 Task: Check the sale-to-list ratio of office in the last 1 year.
Action: Mouse moved to (994, 233)
Screenshot: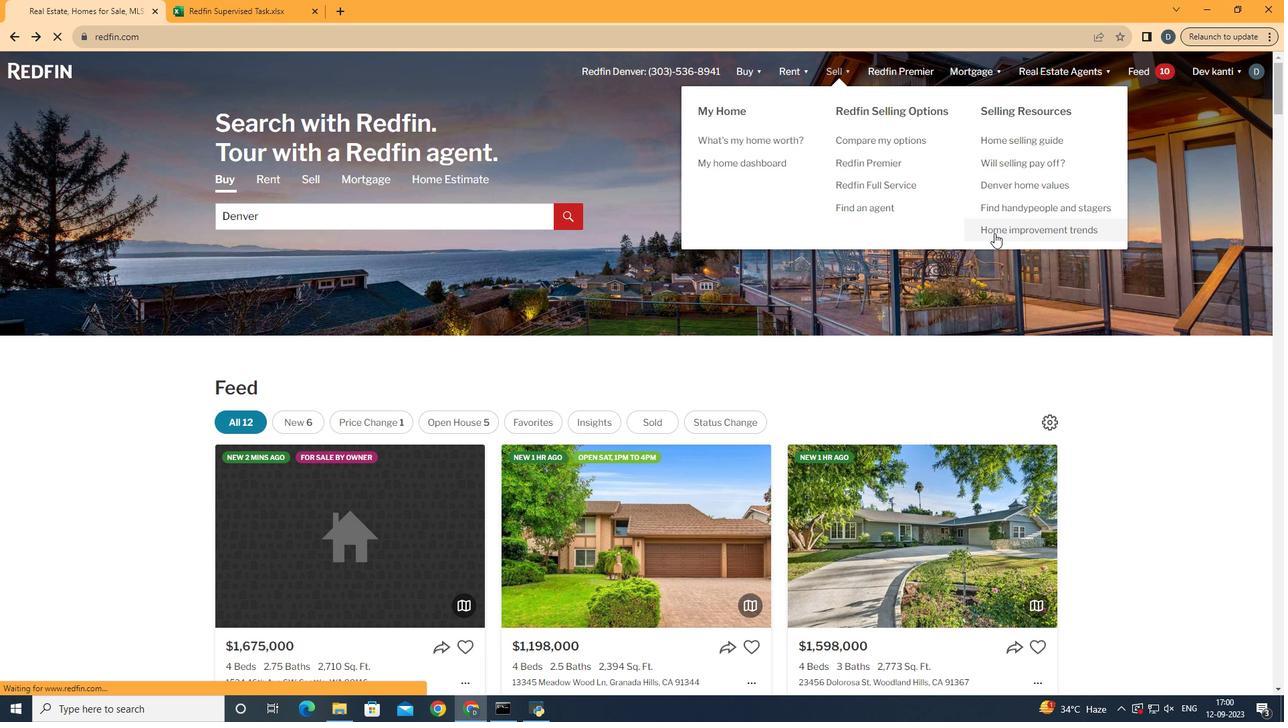
Action: Mouse pressed left at (994, 233)
Screenshot: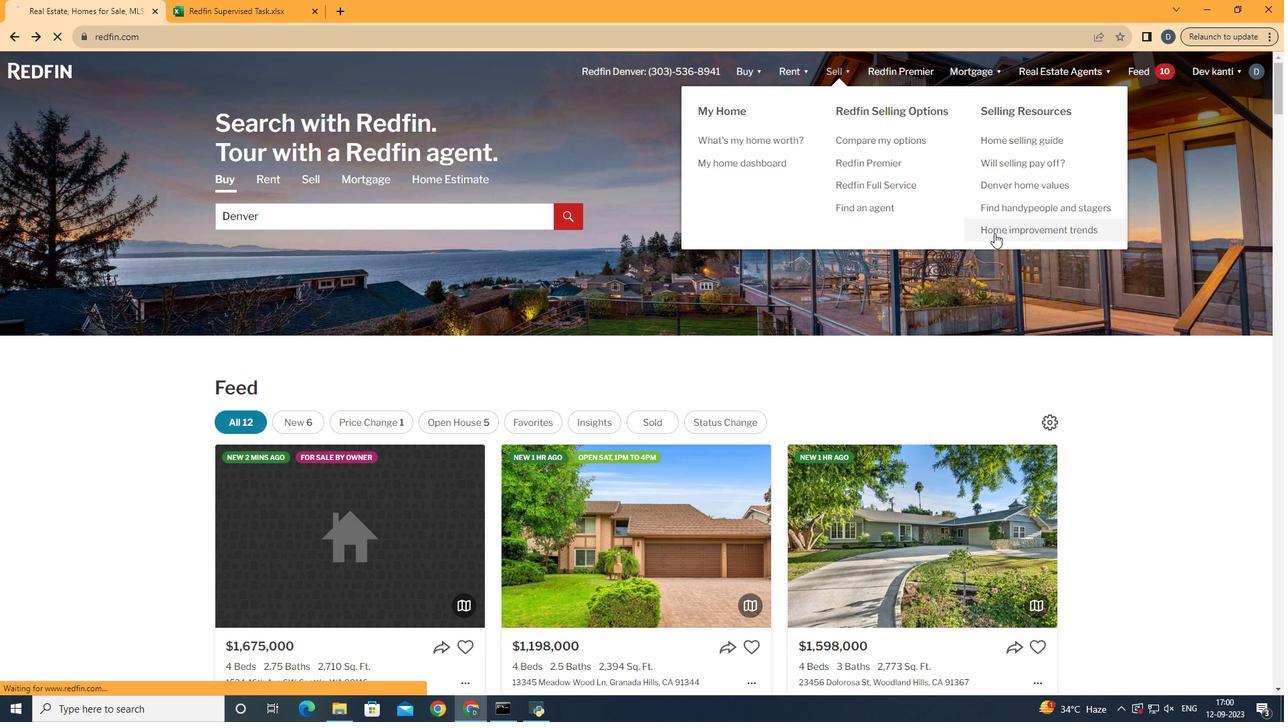 
Action: Mouse moved to (317, 258)
Screenshot: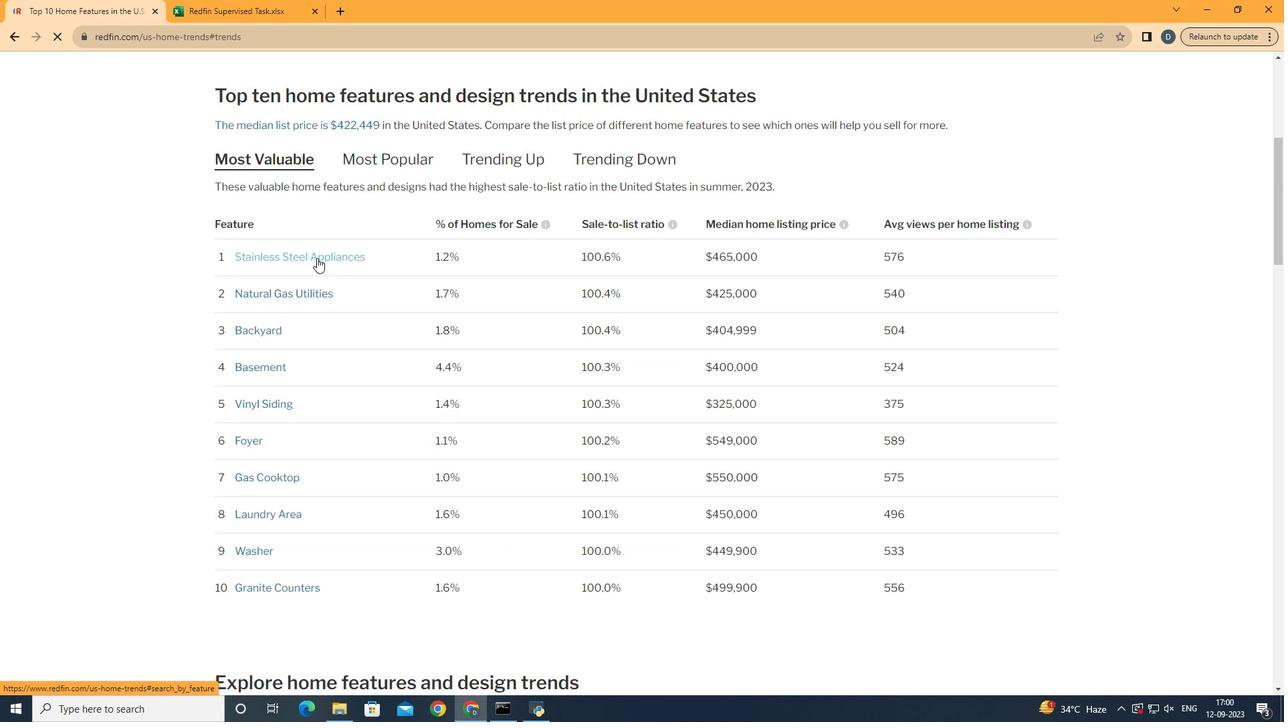 
Action: Mouse pressed left at (317, 258)
Screenshot: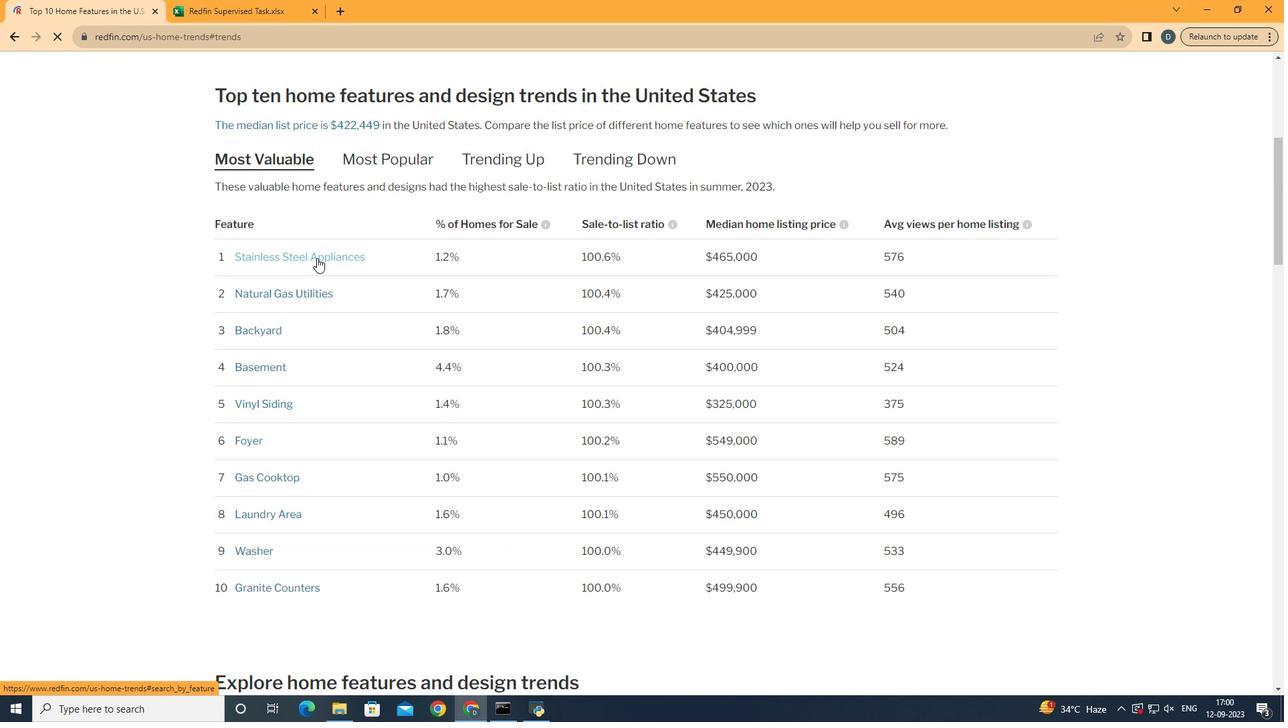 
Action: Mouse moved to (366, 315)
Screenshot: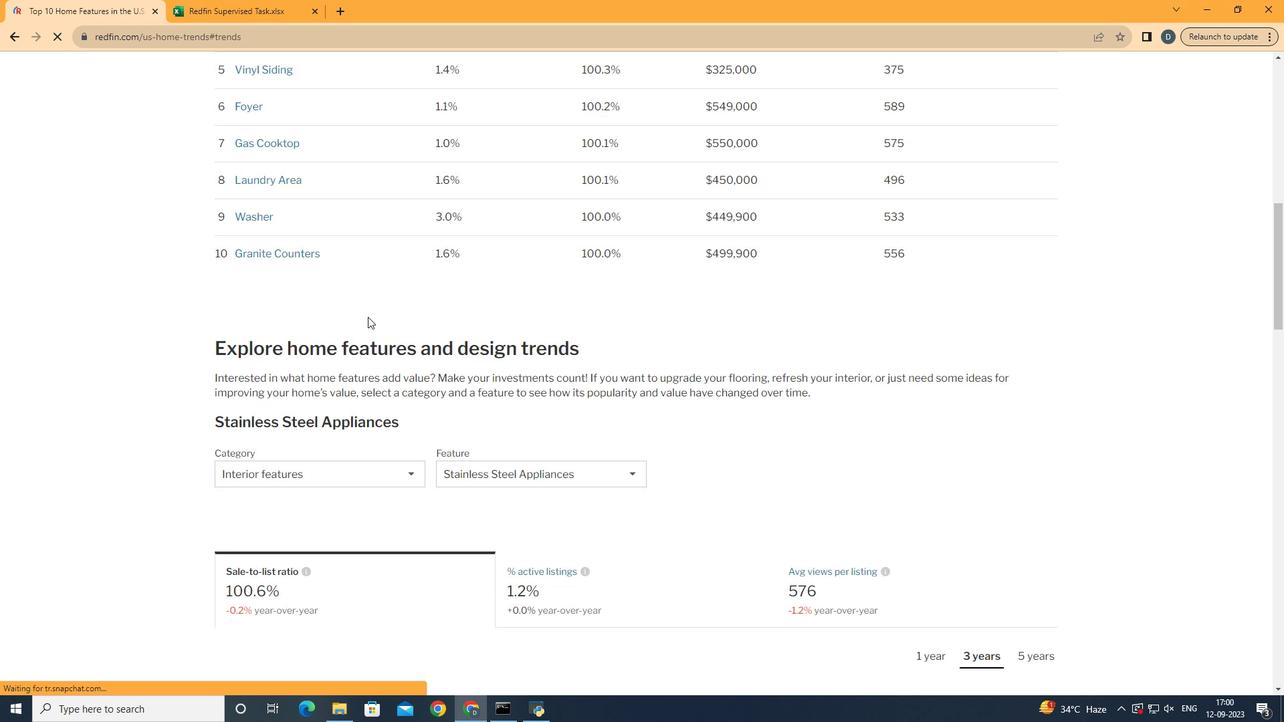 
Action: Mouse scrolled (366, 314) with delta (0, 0)
Screenshot: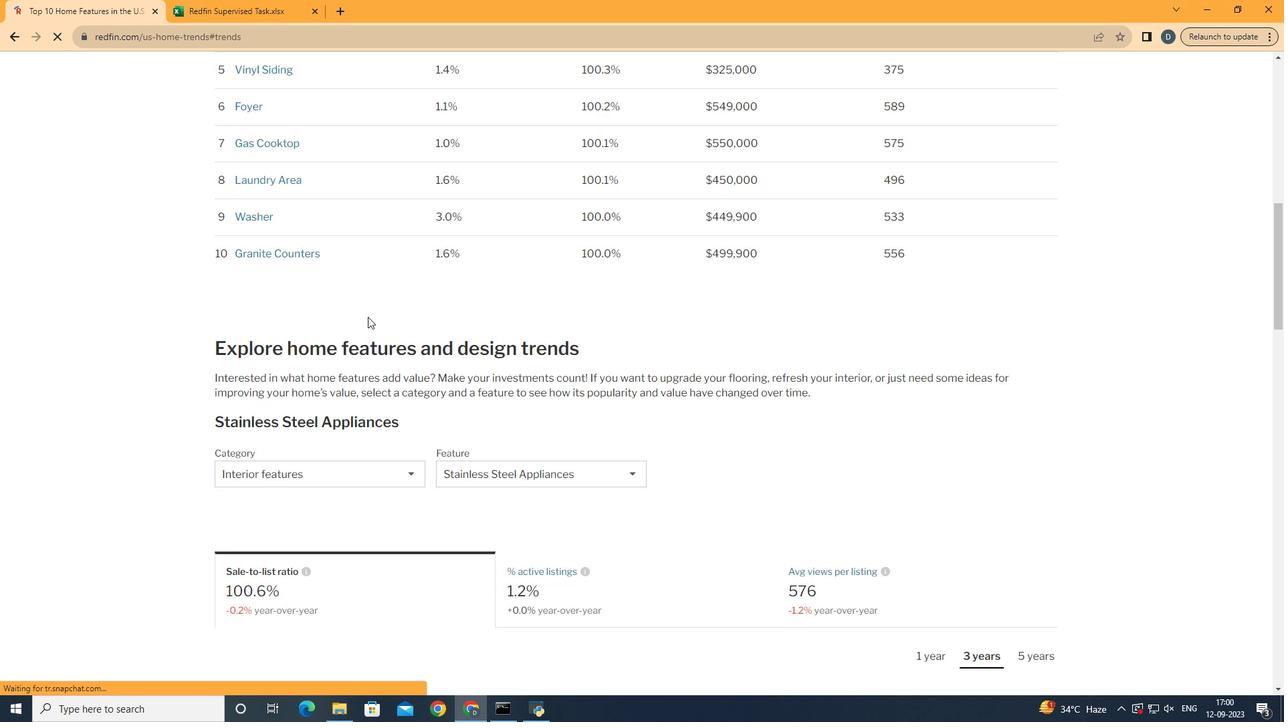
Action: Mouse scrolled (366, 314) with delta (0, 0)
Screenshot: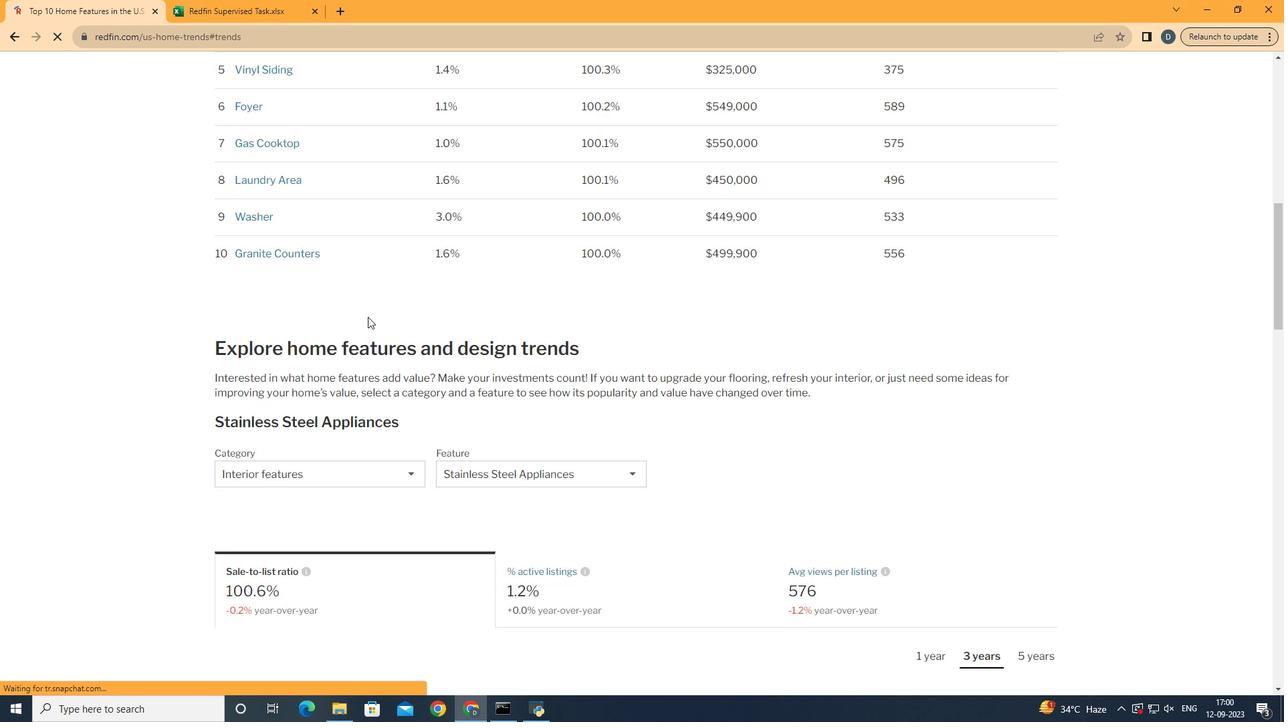 
Action: Mouse moved to (367, 315)
Screenshot: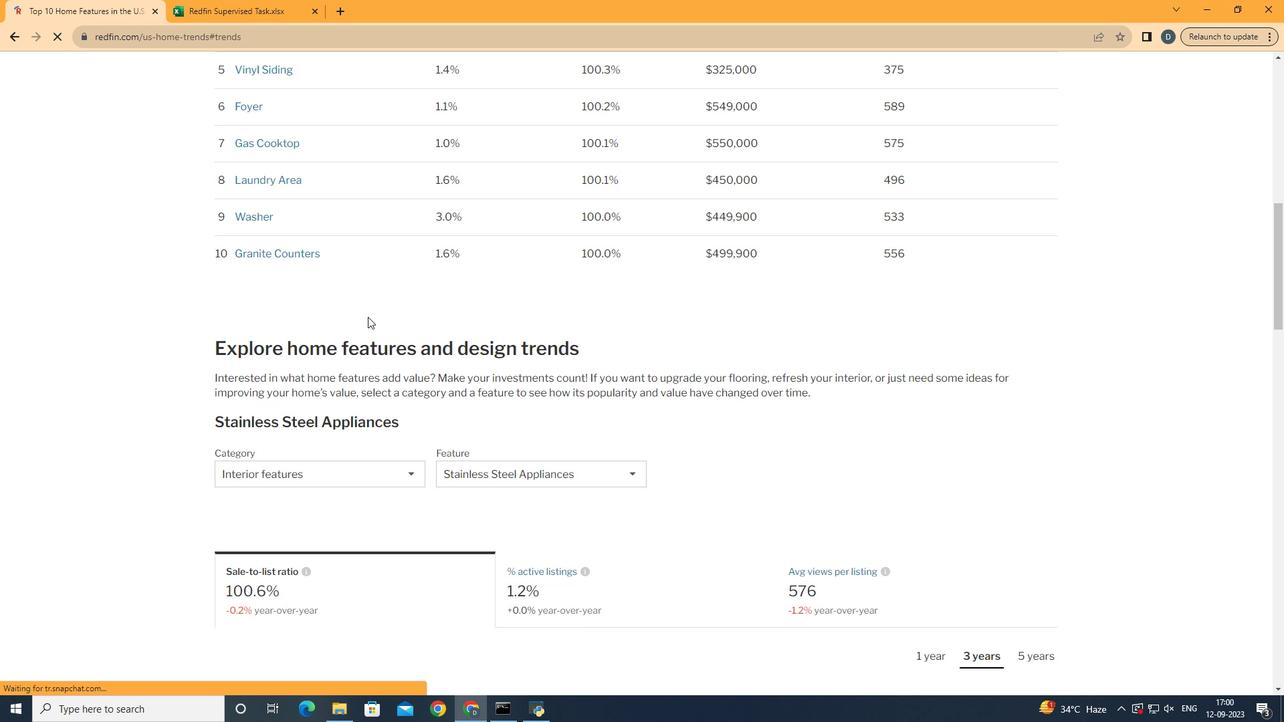 
Action: Mouse scrolled (367, 315) with delta (0, 0)
Screenshot: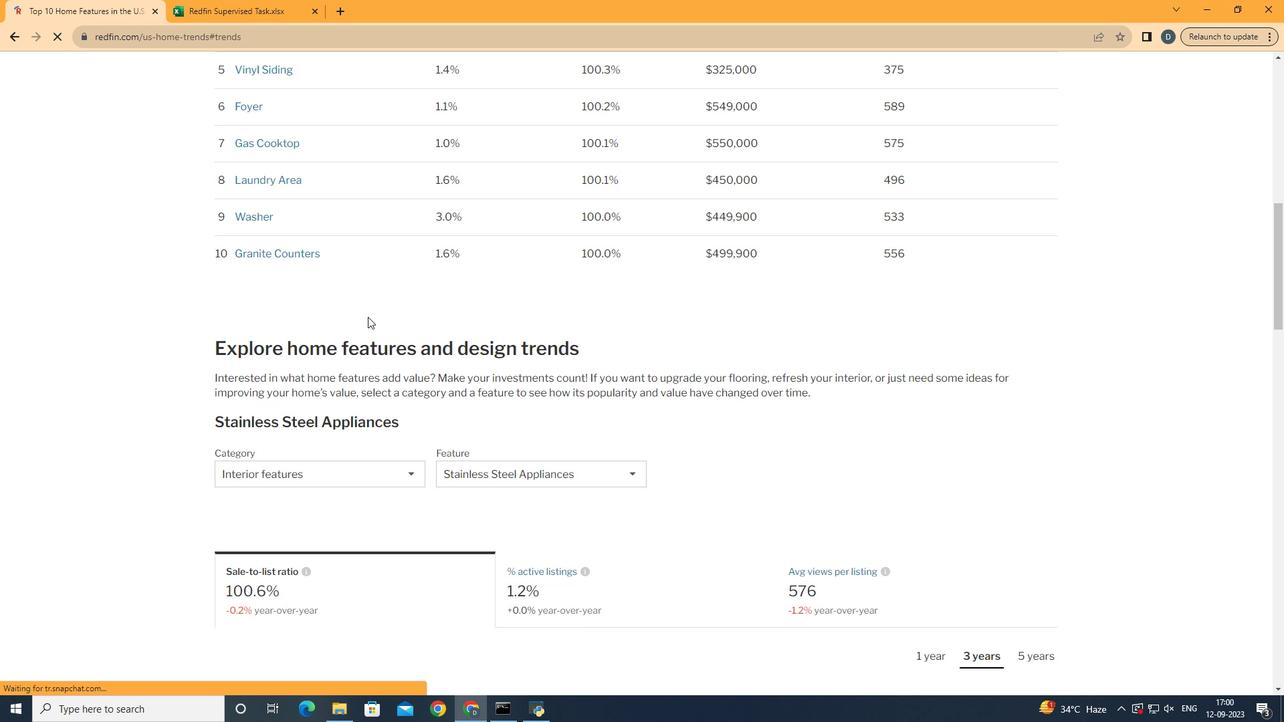 
Action: Mouse scrolled (367, 315) with delta (0, 0)
Screenshot: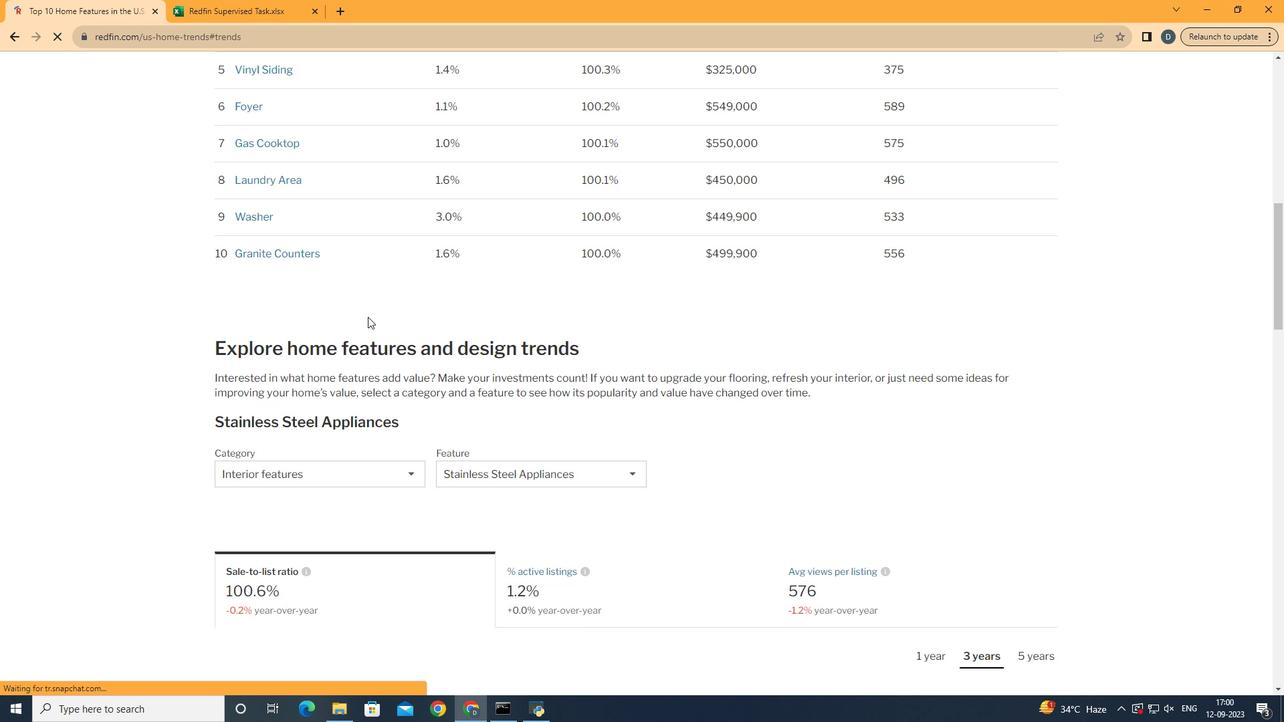 
Action: Mouse moved to (367, 317)
Screenshot: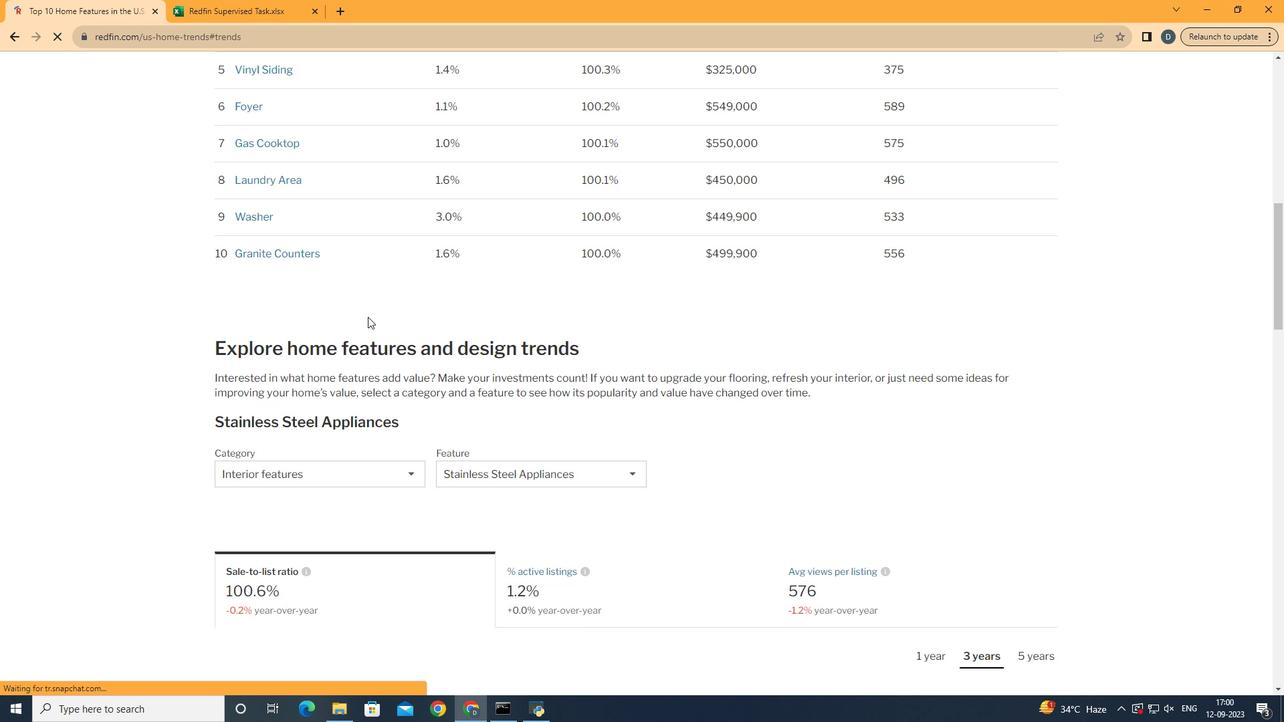 
Action: Mouse scrolled (367, 316) with delta (0, 0)
Screenshot: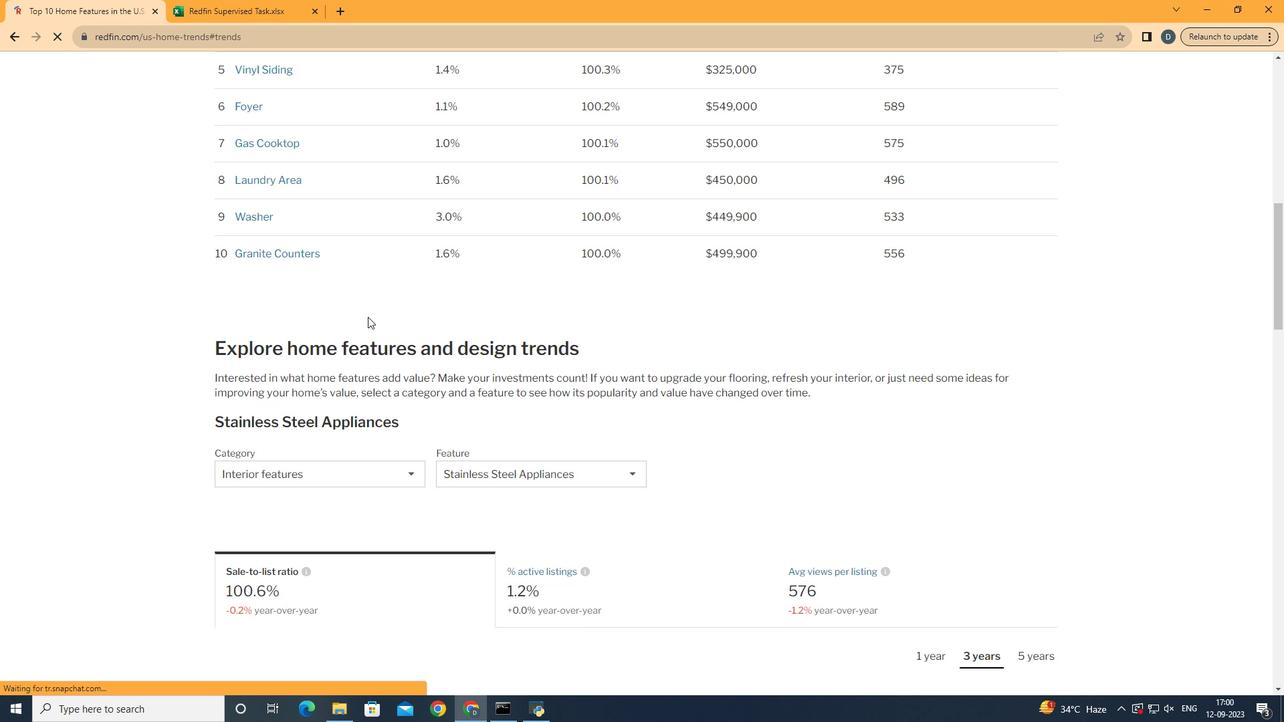 
Action: Mouse scrolled (367, 316) with delta (0, 0)
Screenshot: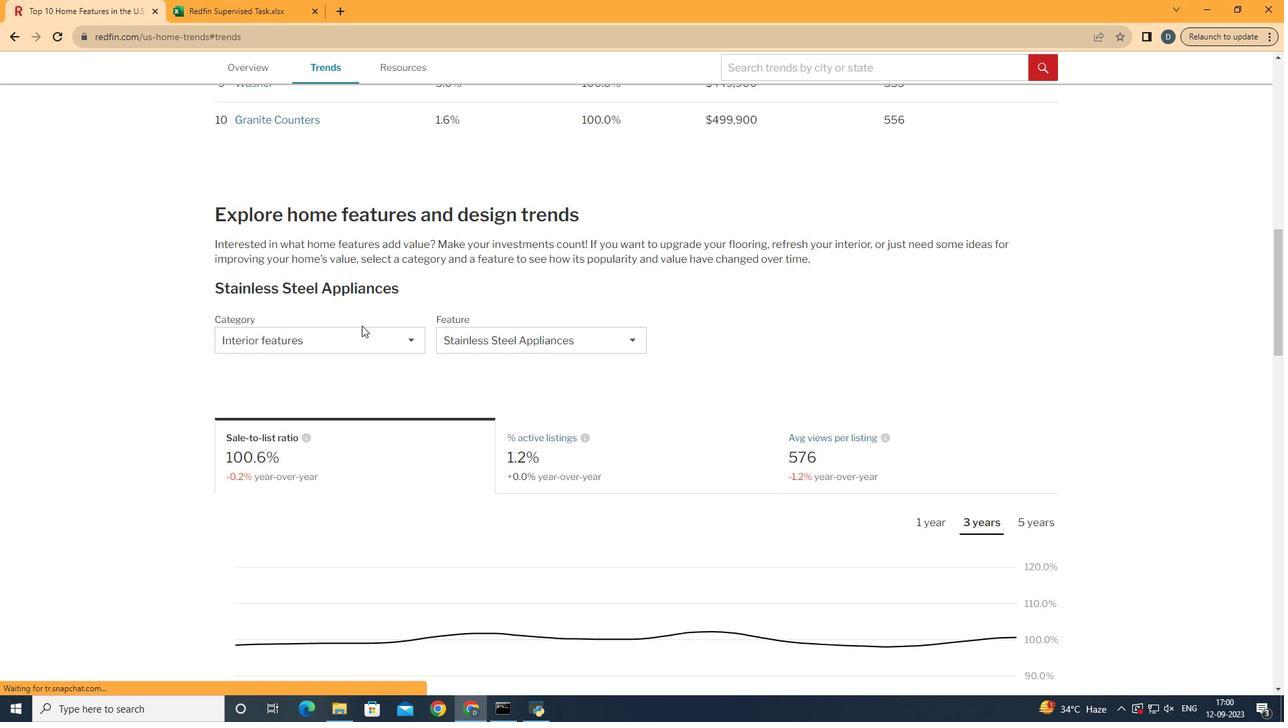 
Action: Mouse scrolled (367, 316) with delta (0, 0)
Screenshot: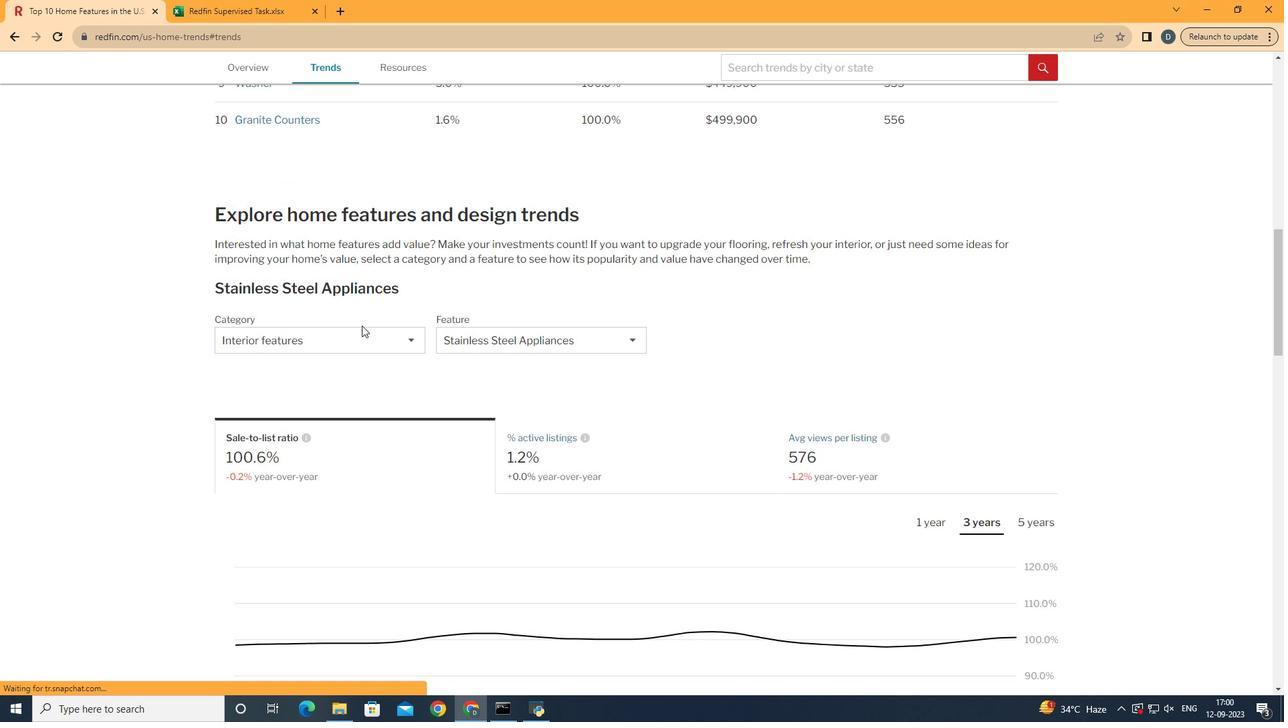 
Action: Mouse moved to (357, 339)
Screenshot: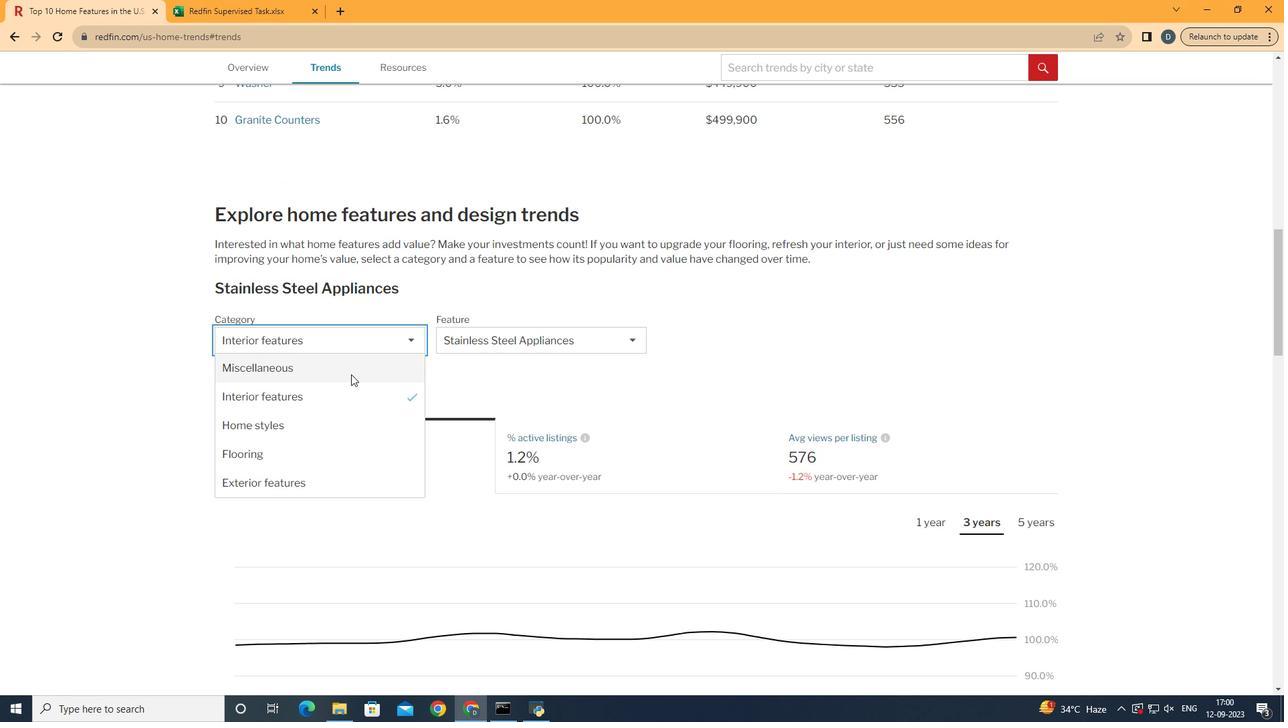 
Action: Mouse pressed left at (357, 339)
Screenshot: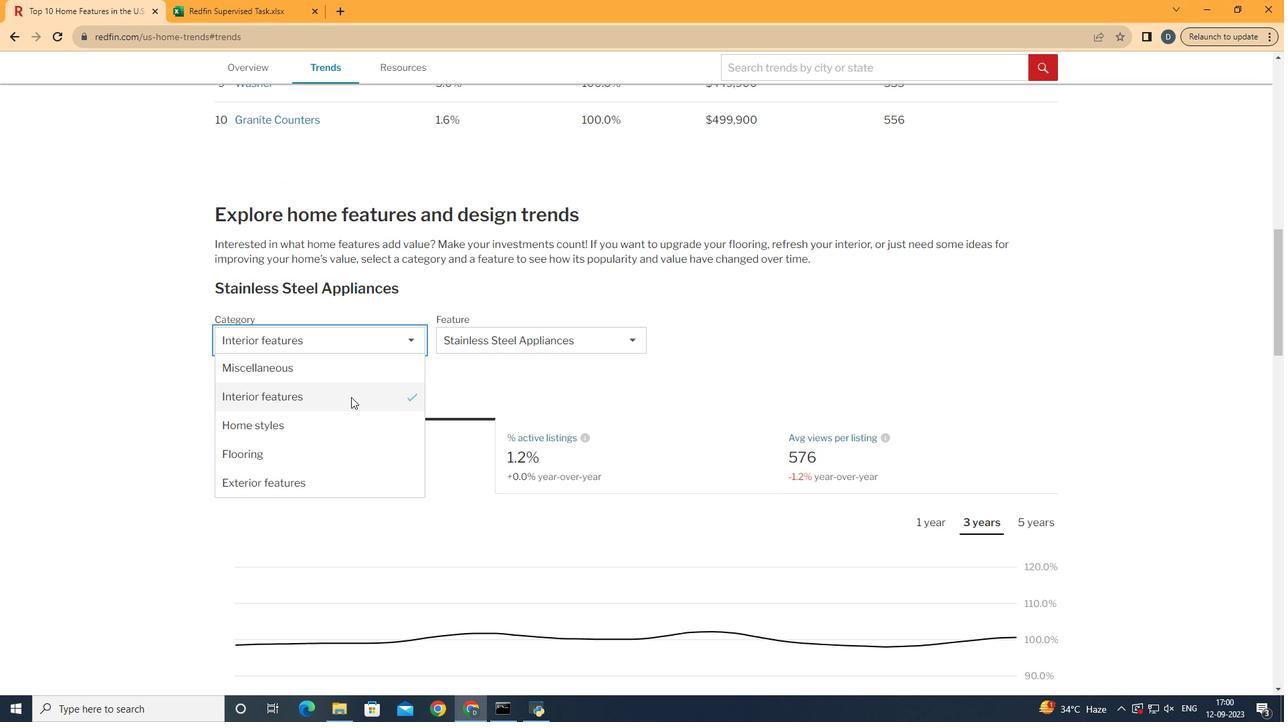 
Action: Mouse moved to (352, 408)
Screenshot: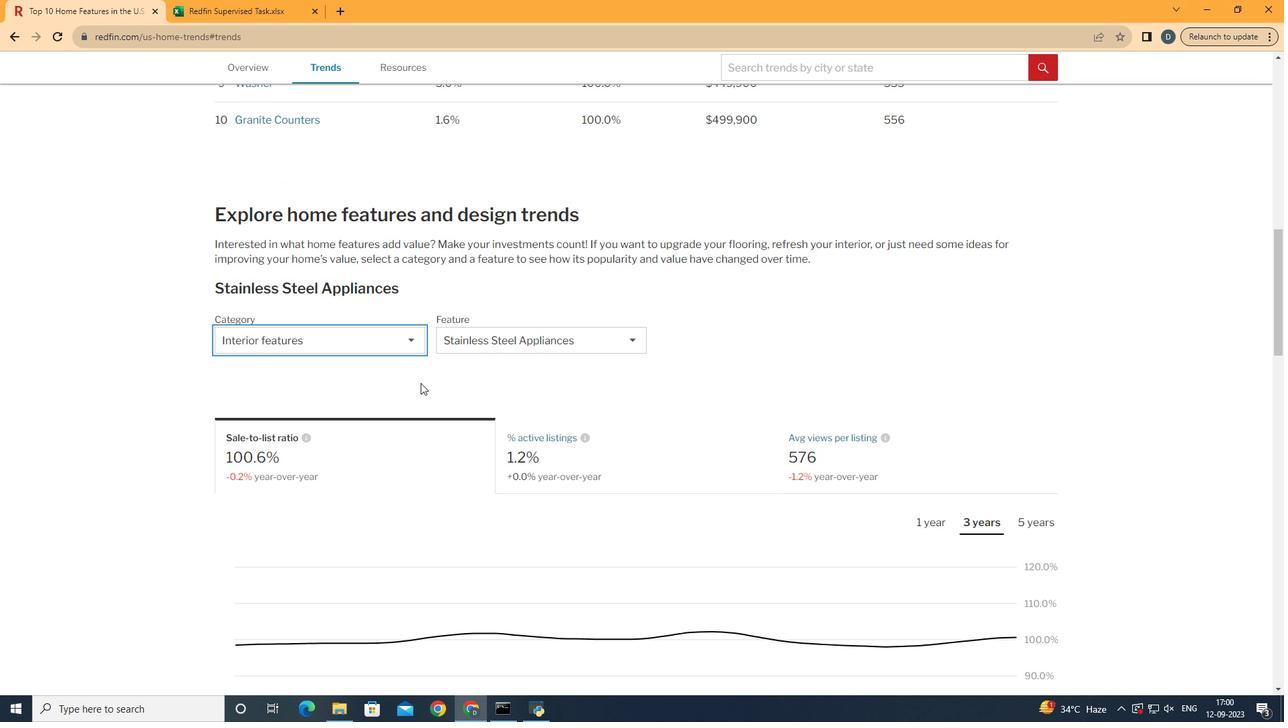 
Action: Mouse pressed left at (352, 408)
Screenshot: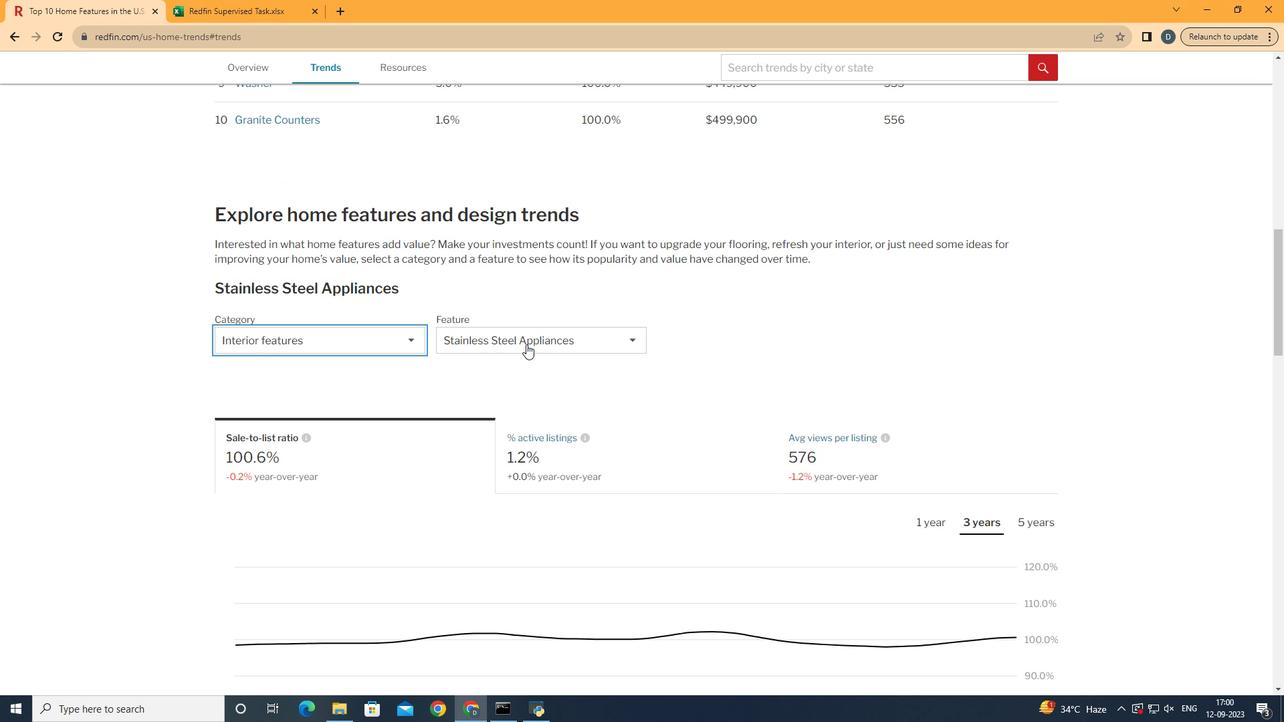 
Action: Mouse moved to (543, 339)
Screenshot: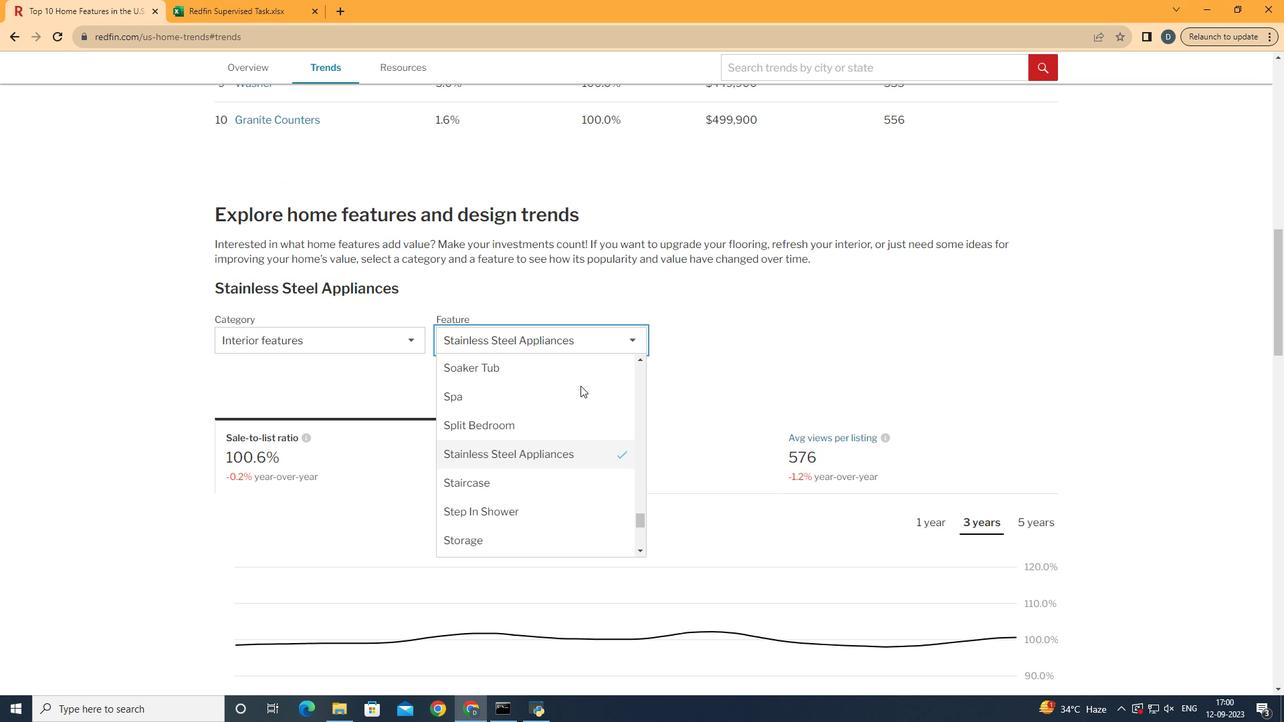 
Action: Mouse pressed left at (543, 339)
Screenshot: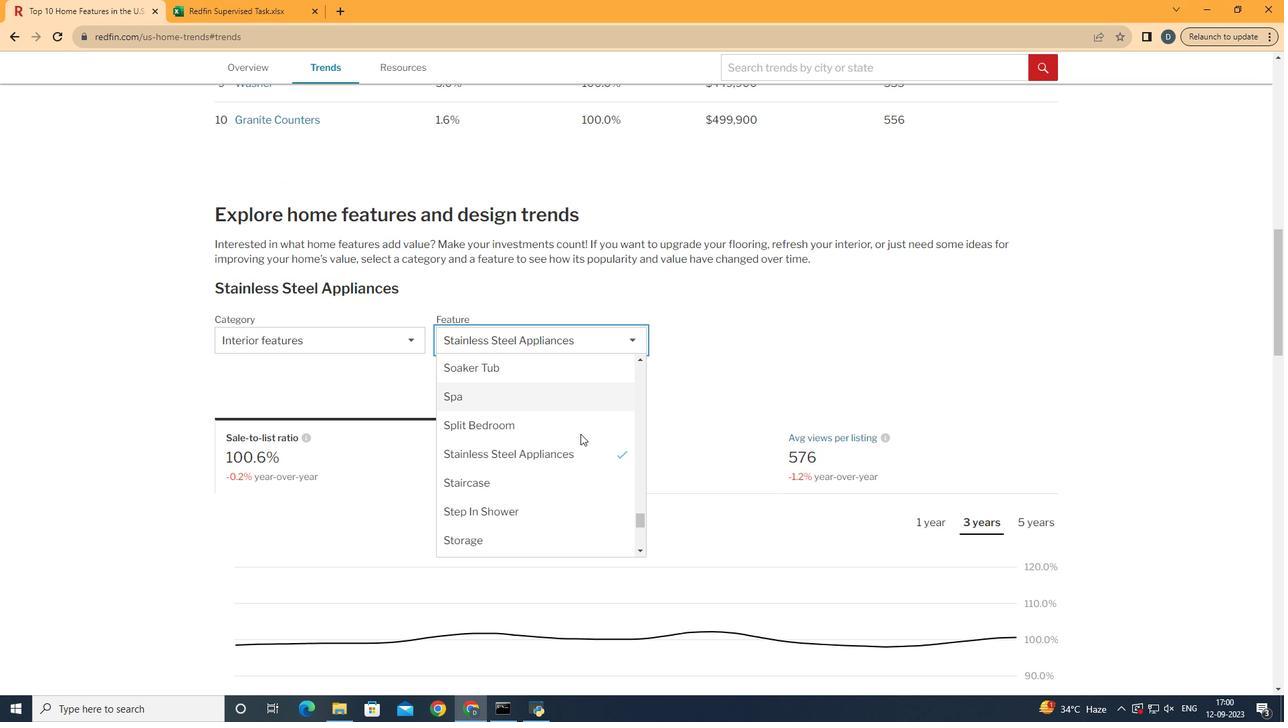 
Action: Mouse moved to (597, 466)
Screenshot: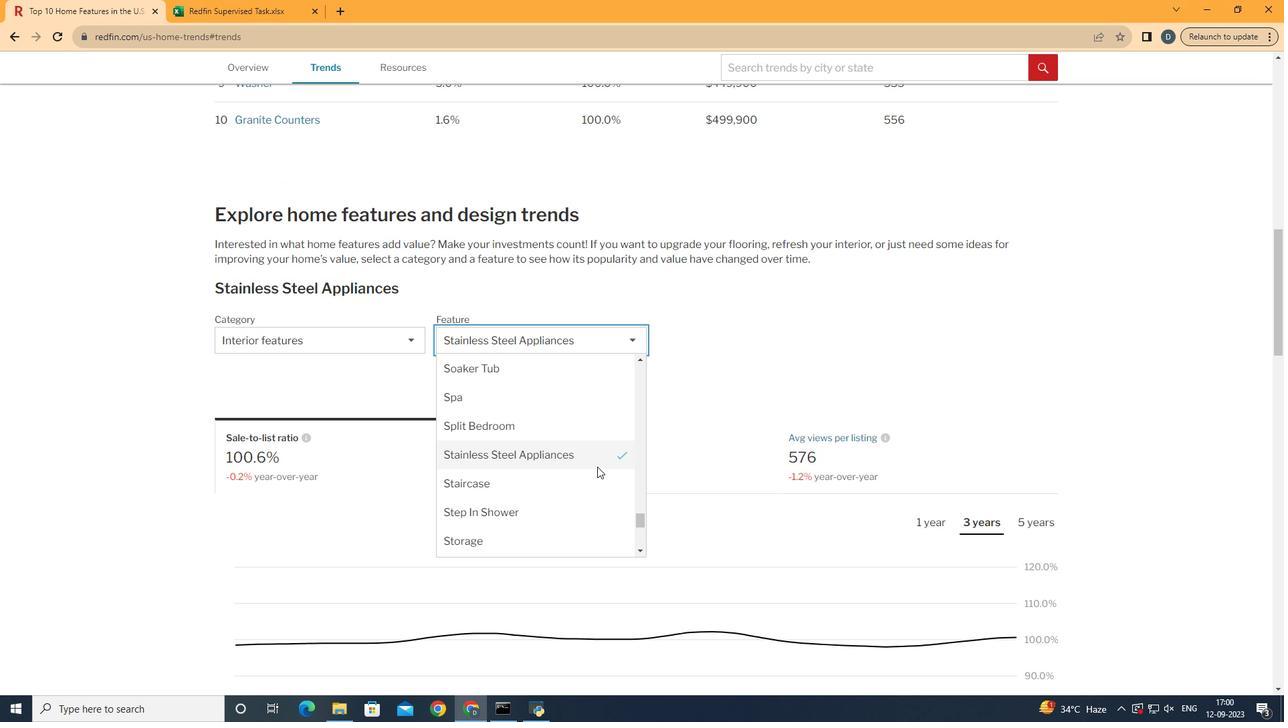 
Action: Mouse scrolled (597, 467) with delta (0, 0)
Screenshot: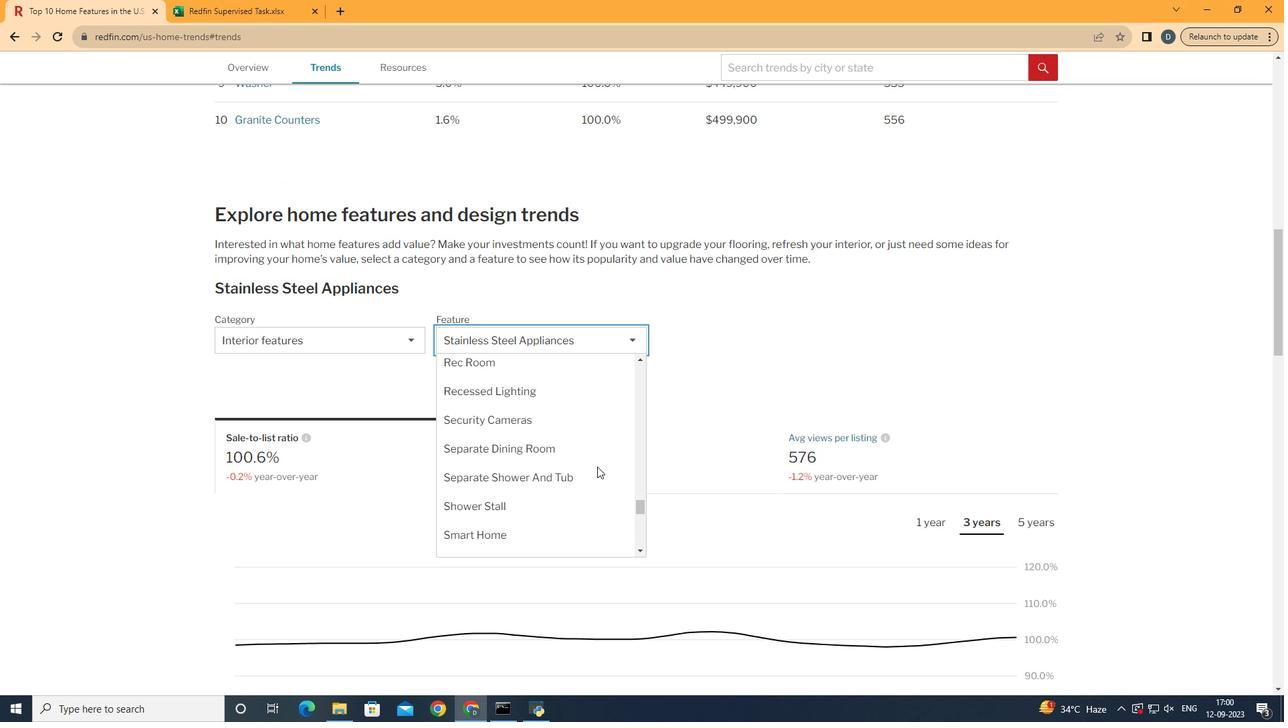 
Action: Mouse scrolled (597, 467) with delta (0, 0)
Screenshot: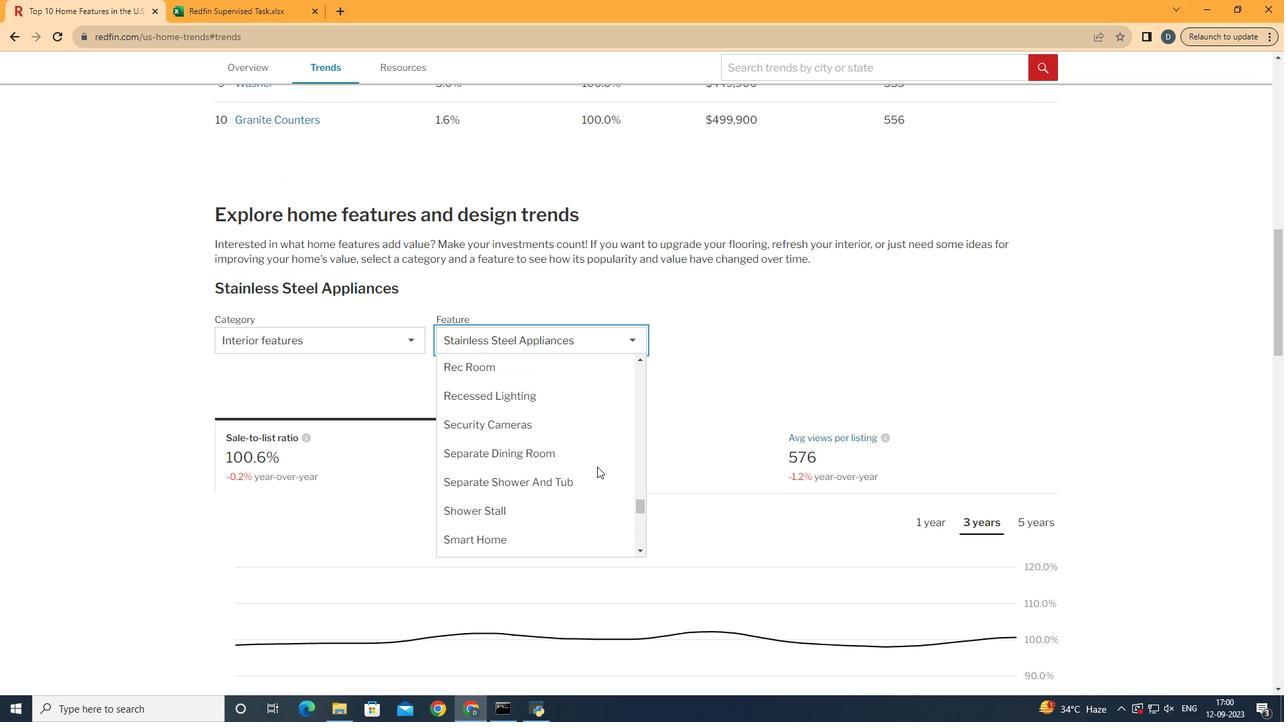 
Action: Mouse scrolled (597, 467) with delta (0, 0)
Screenshot: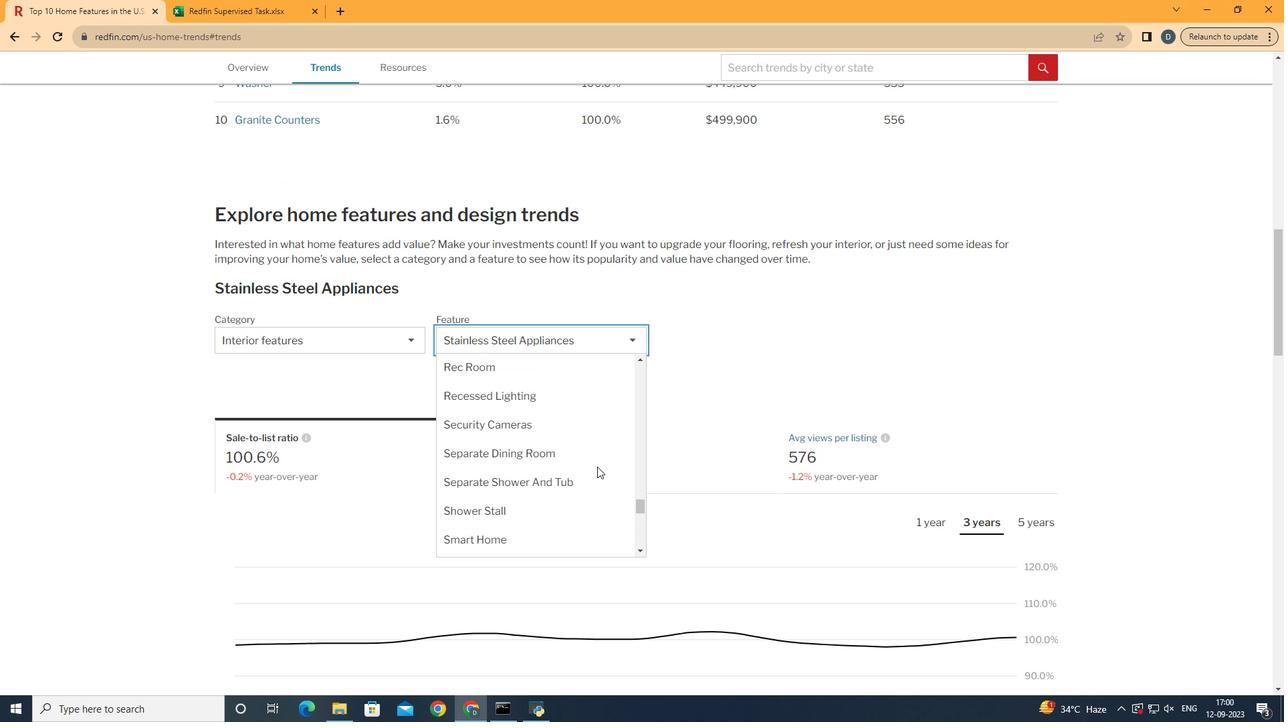 
Action: Mouse scrolled (597, 467) with delta (0, 0)
Screenshot: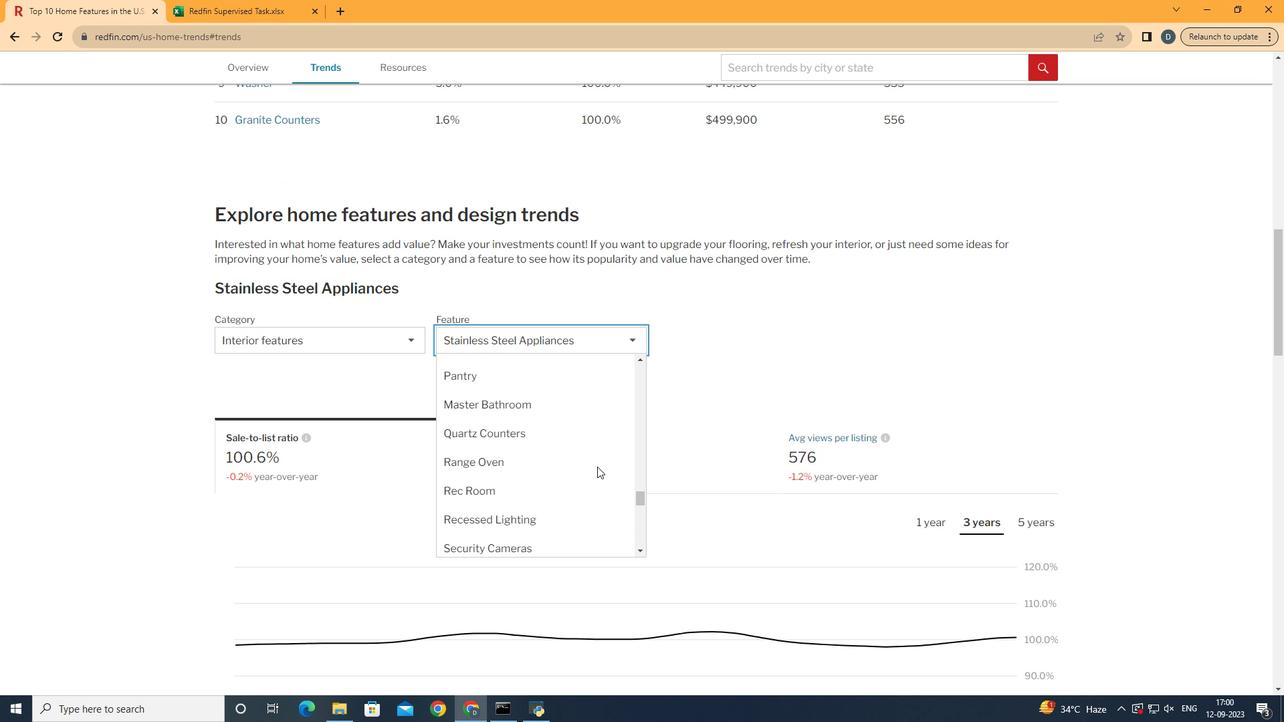 
Action: Mouse scrolled (597, 467) with delta (0, 0)
Screenshot: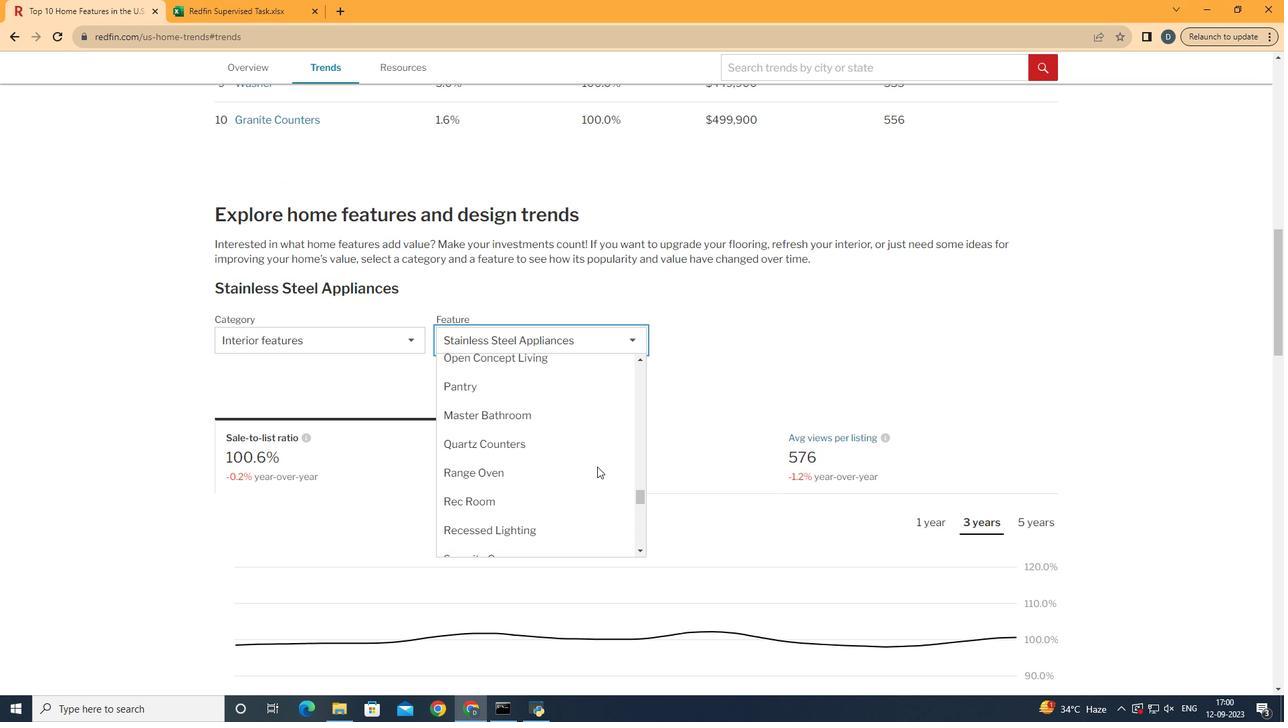 
Action: Mouse scrolled (597, 467) with delta (0, 0)
Screenshot: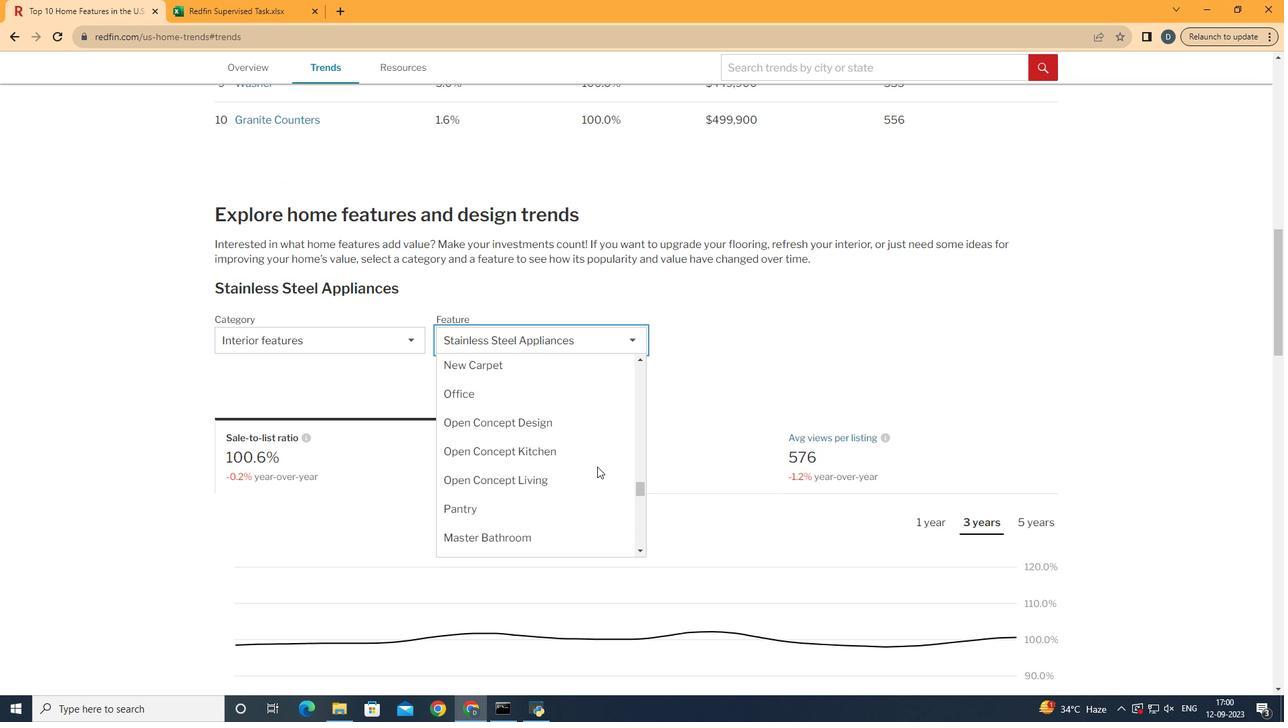 
Action: Mouse scrolled (597, 467) with delta (0, 0)
Screenshot: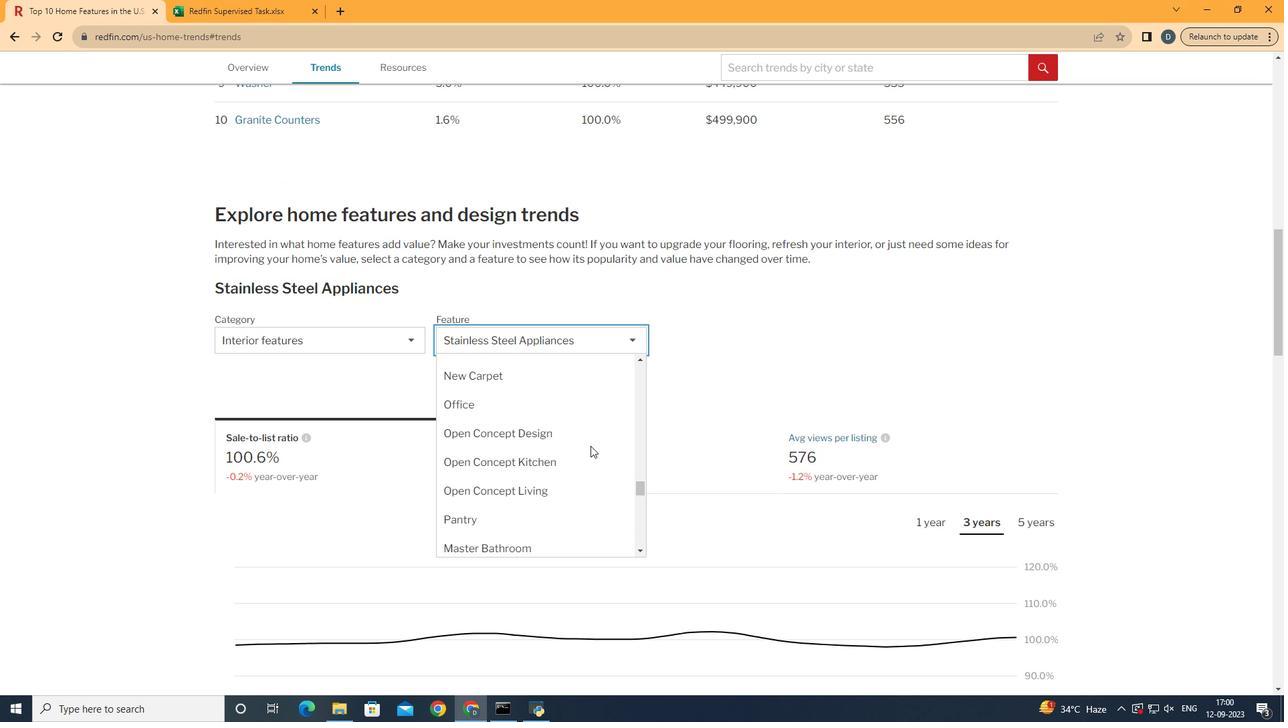 
Action: Mouse moved to (583, 399)
Screenshot: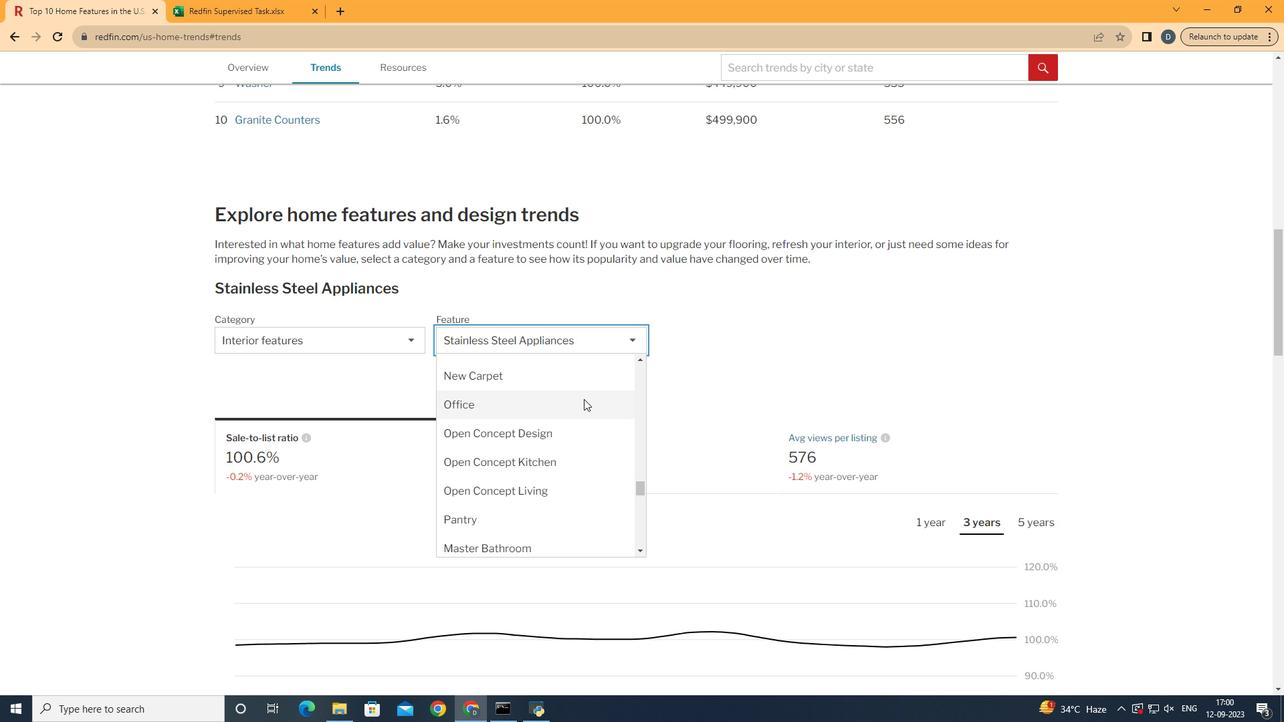 
Action: Mouse pressed left at (583, 399)
Screenshot: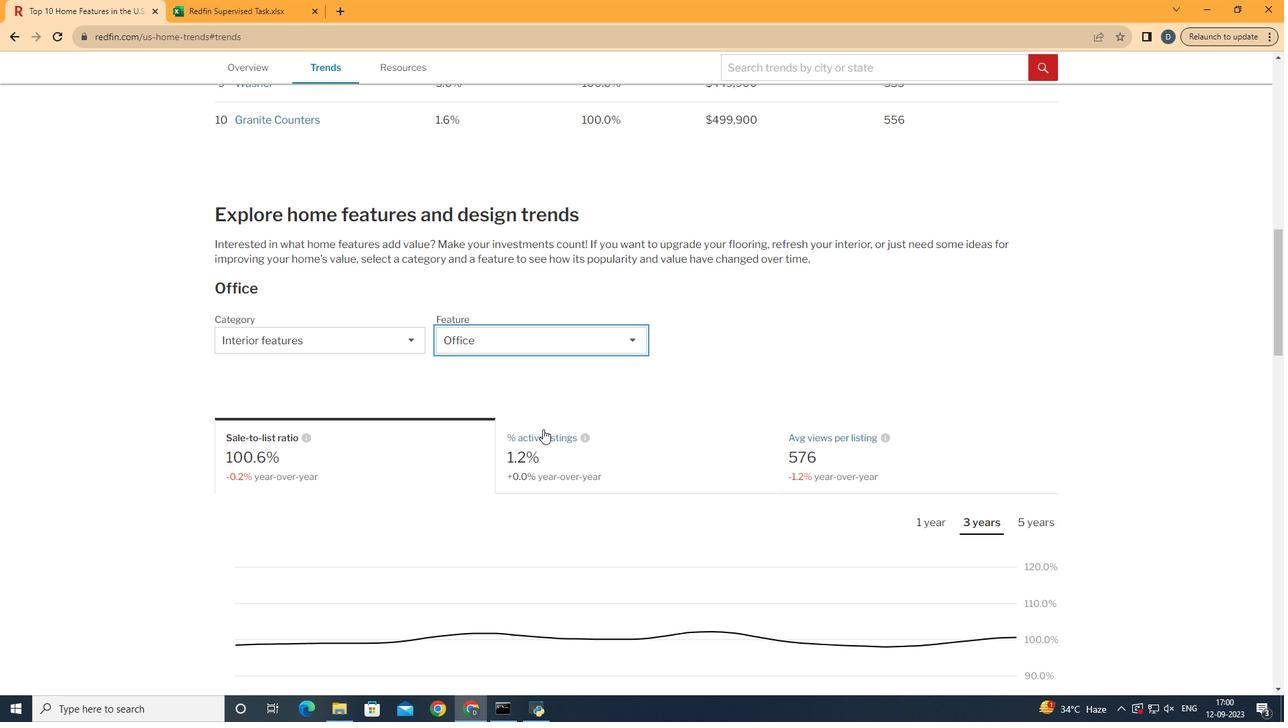 
Action: Mouse moved to (426, 464)
Screenshot: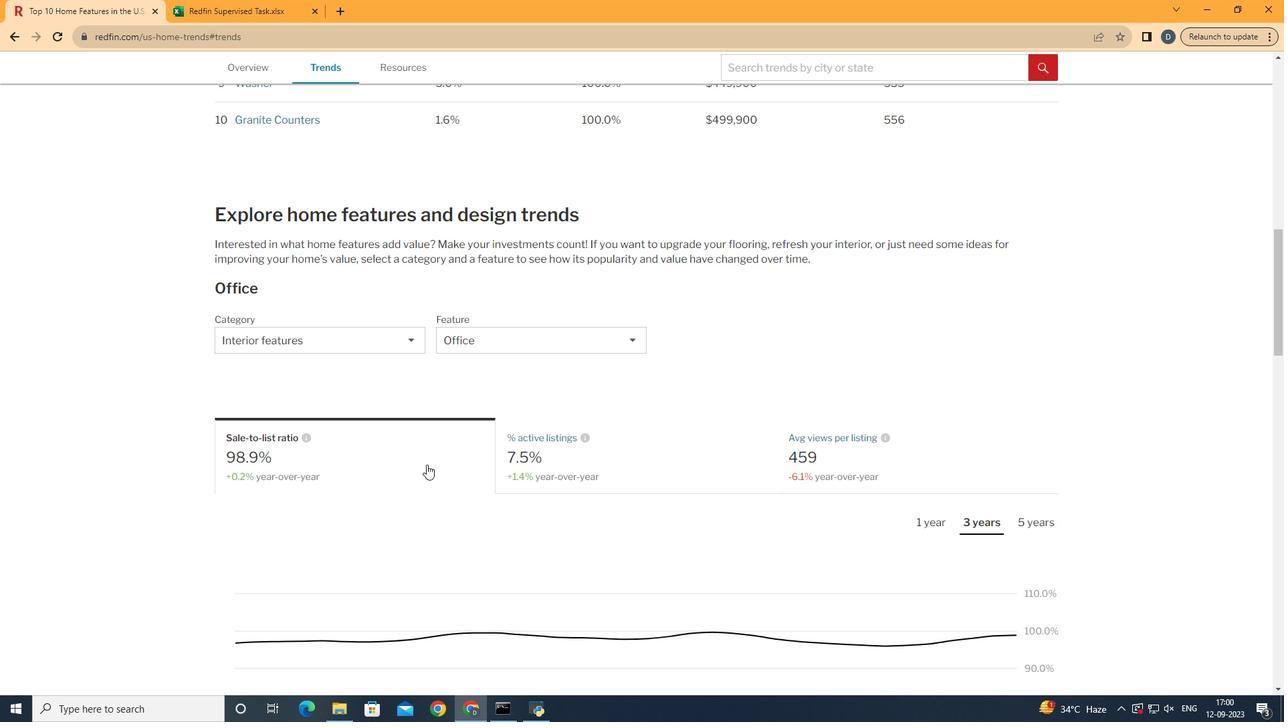 
Action: Mouse pressed left at (426, 464)
Screenshot: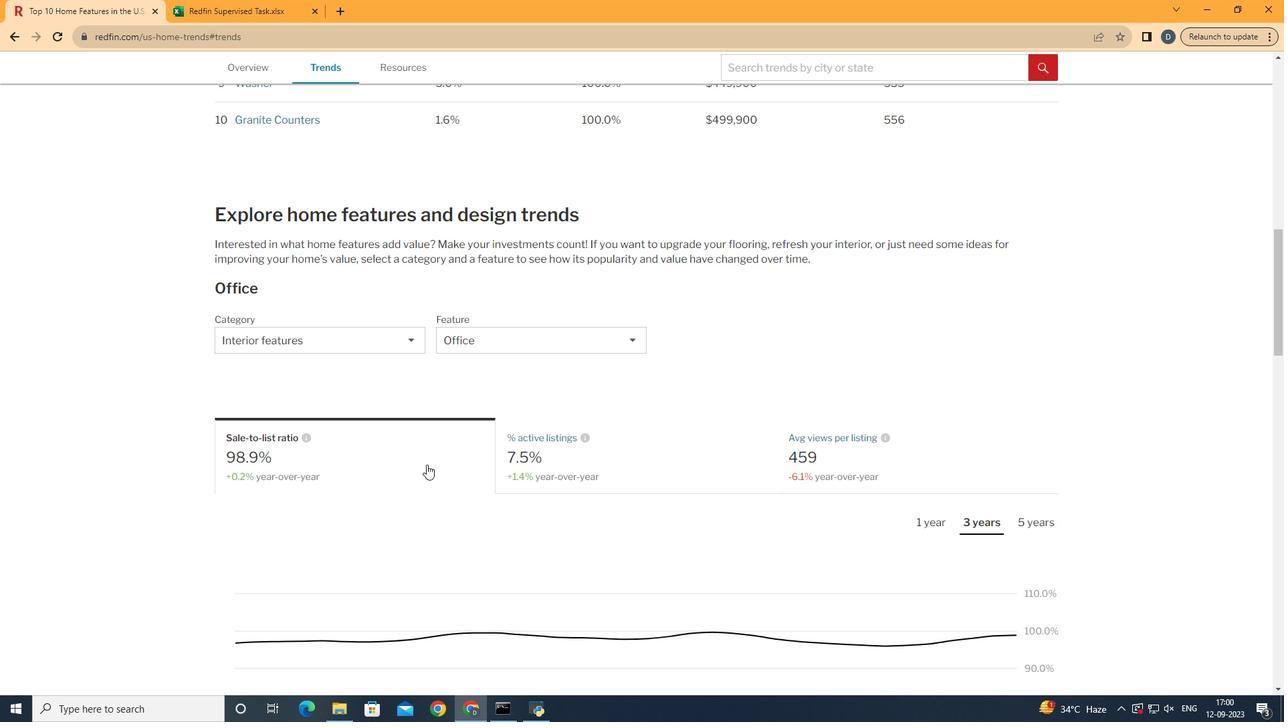 
Action: Mouse scrolled (426, 464) with delta (0, 0)
Screenshot: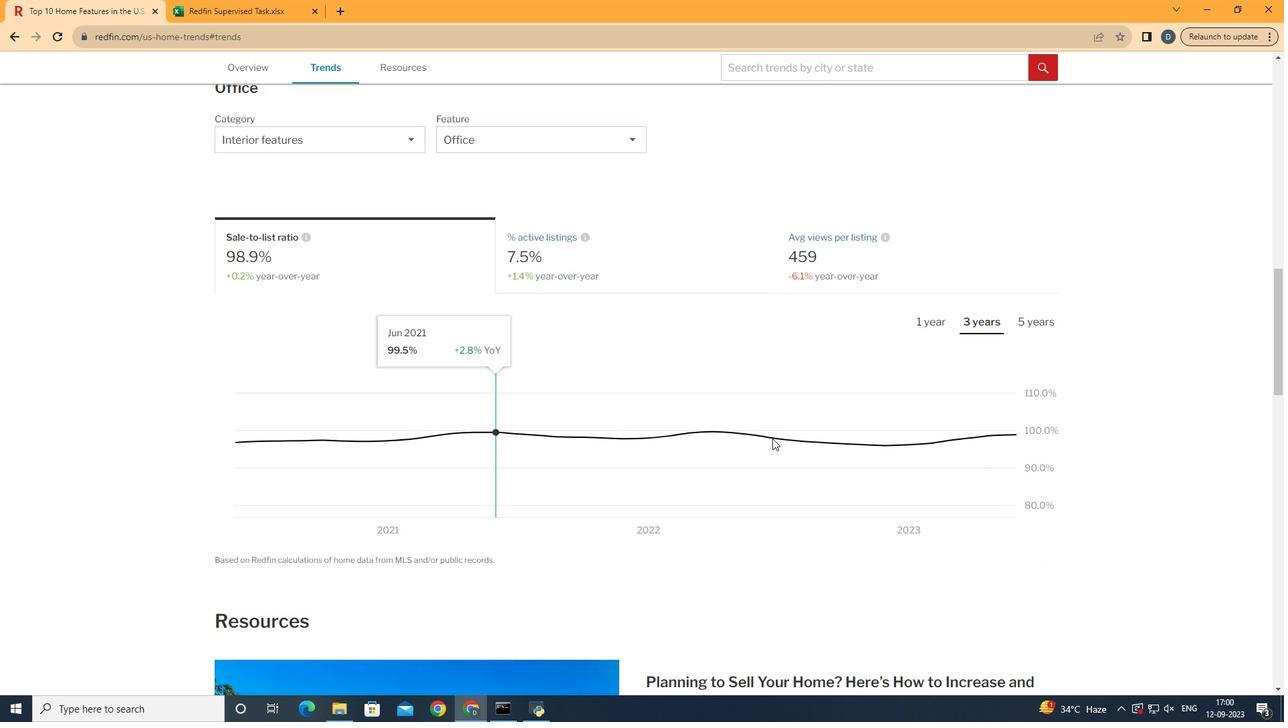 
Action: Mouse scrolled (426, 464) with delta (0, 0)
Screenshot: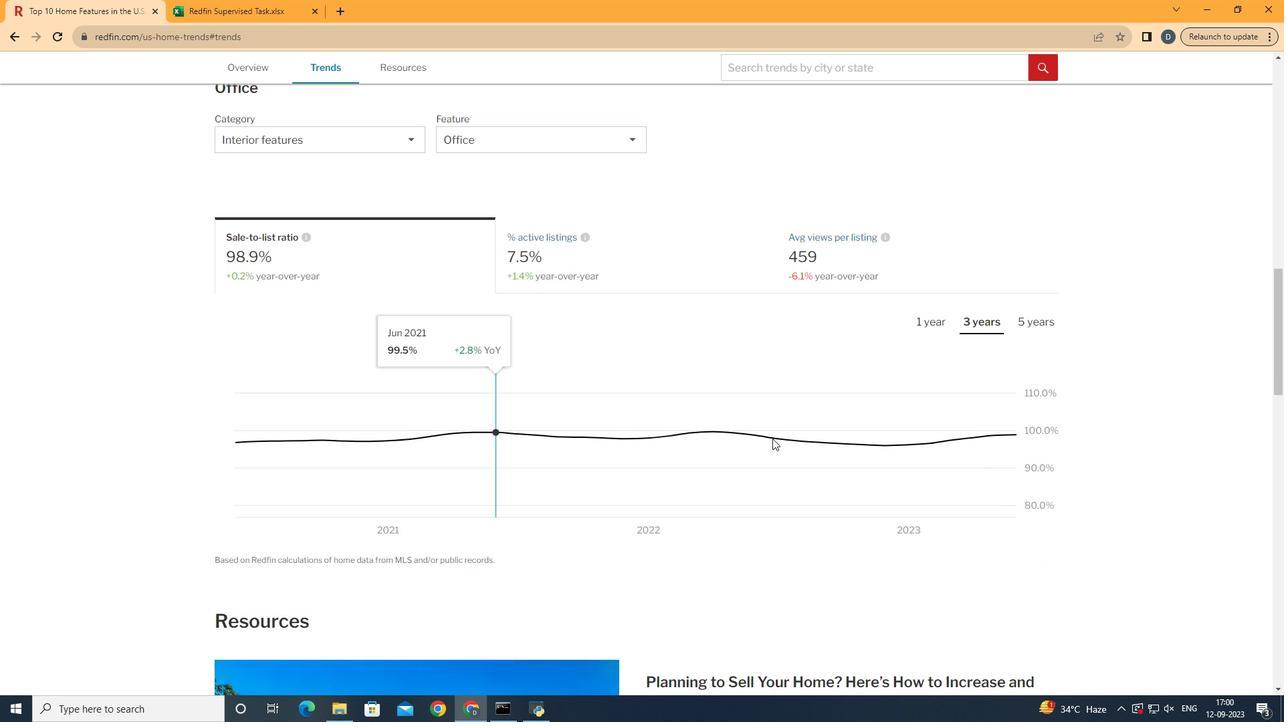 
Action: Mouse scrolled (426, 464) with delta (0, 0)
Screenshot: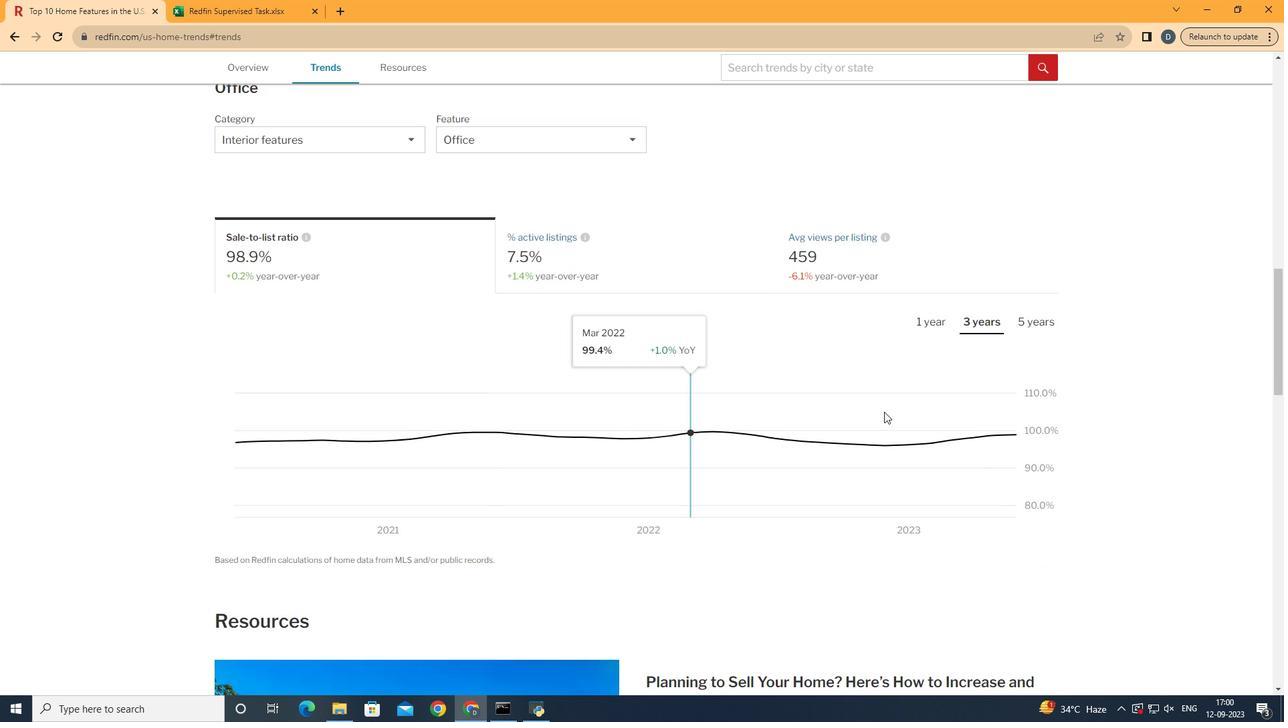
Action: Mouse moved to (931, 321)
Screenshot: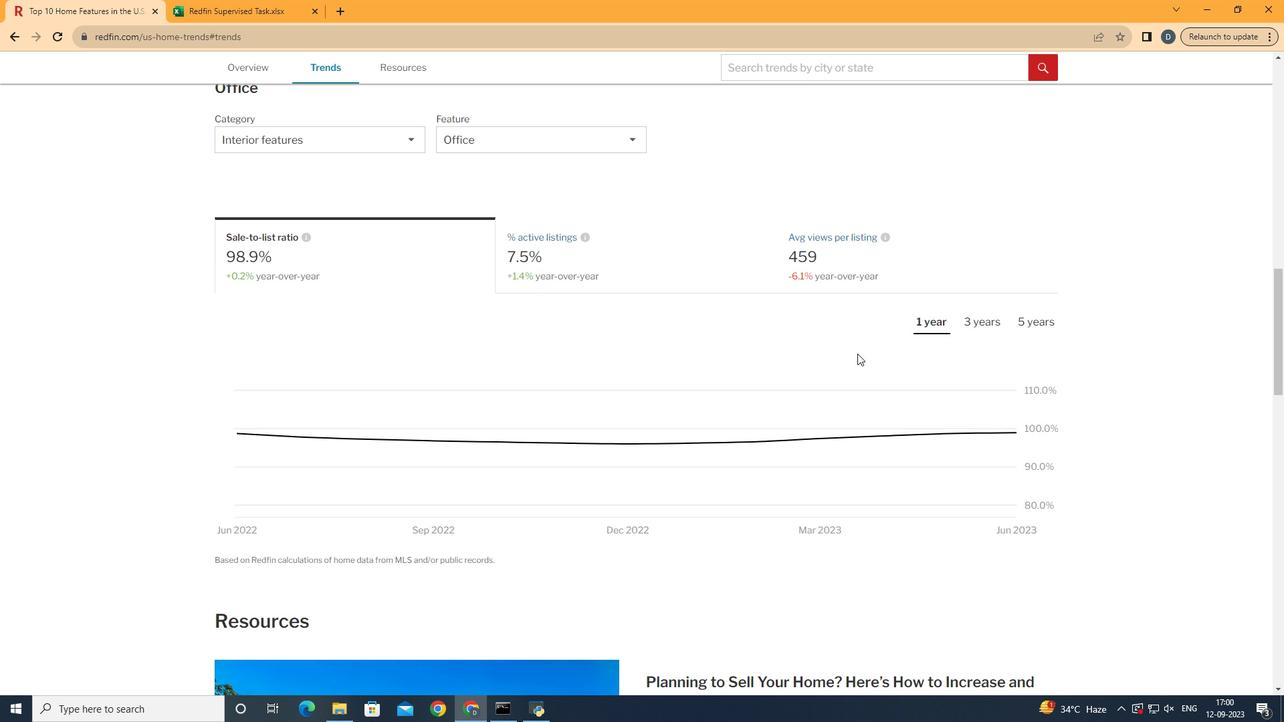 
Action: Mouse pressed left at (931, 321)
Screenshot: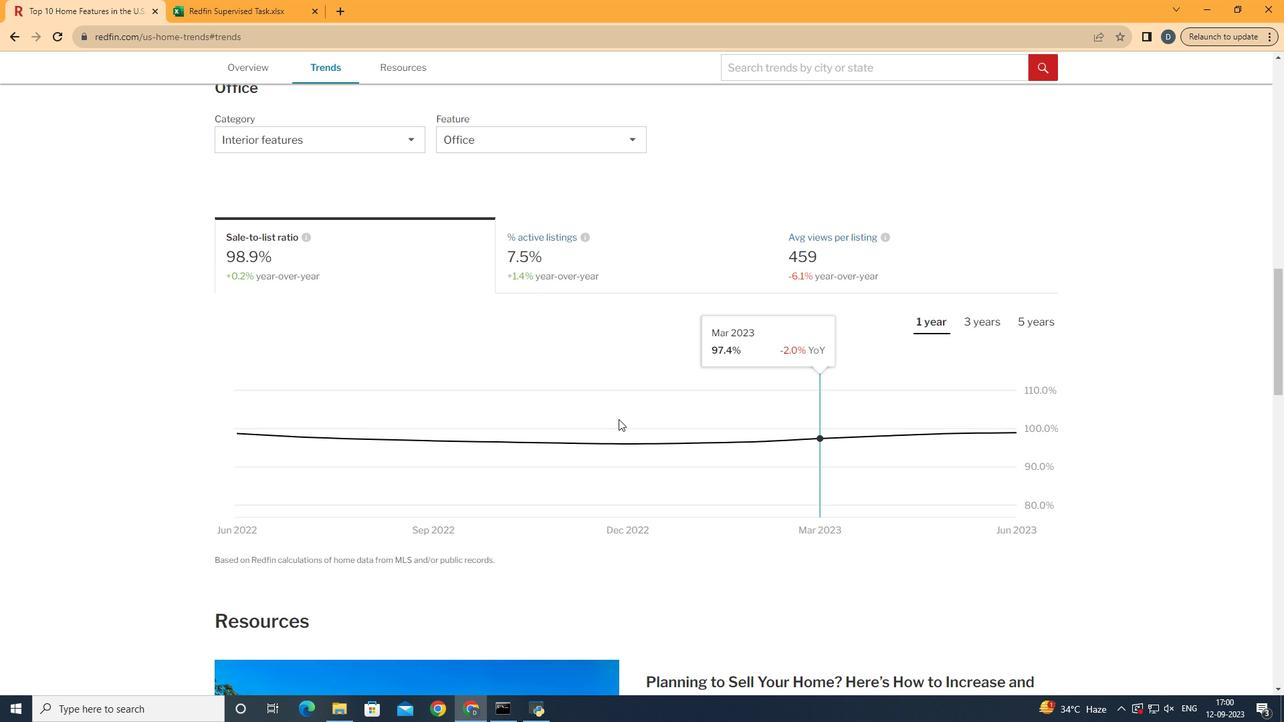 
Action: Mouse moved to (982, 448)
Screenshot: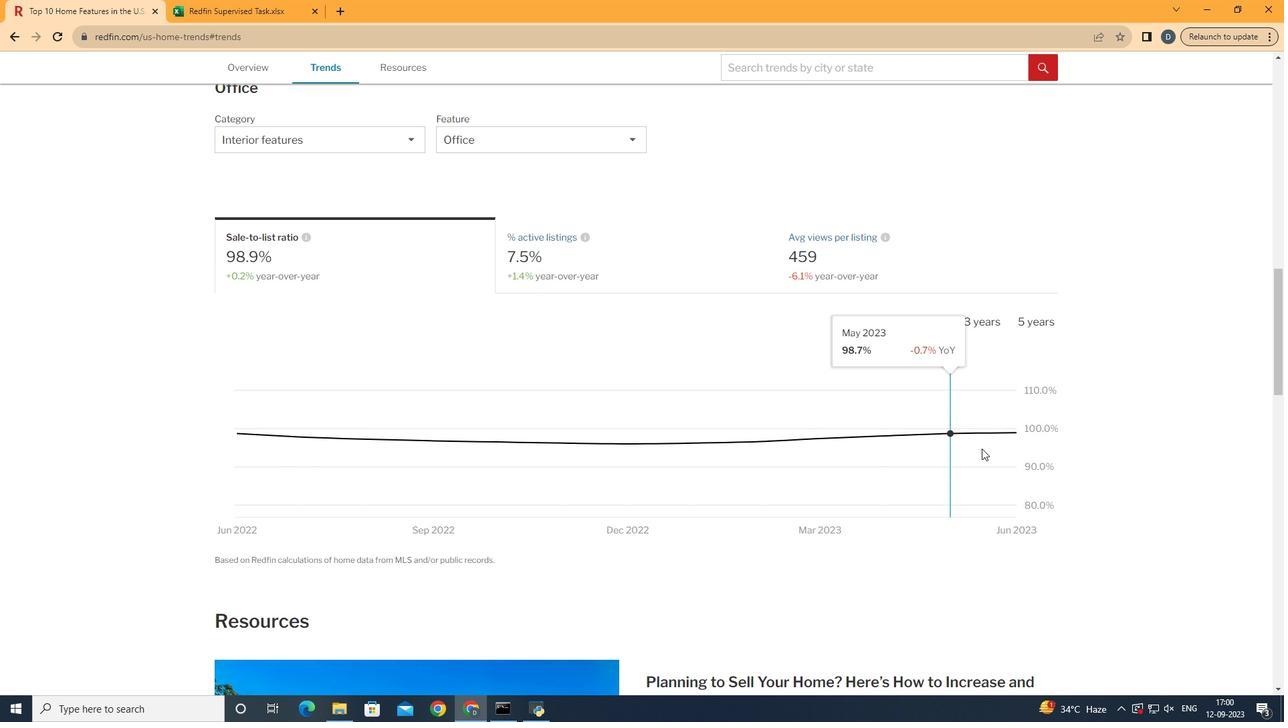 
